 Task: Create a due date automation trigger when advanced on, on the wednesday after a card is due add basic without any labels at 11:00 AM.
Action: Mouse moved to (1211, 94)
Screenshot: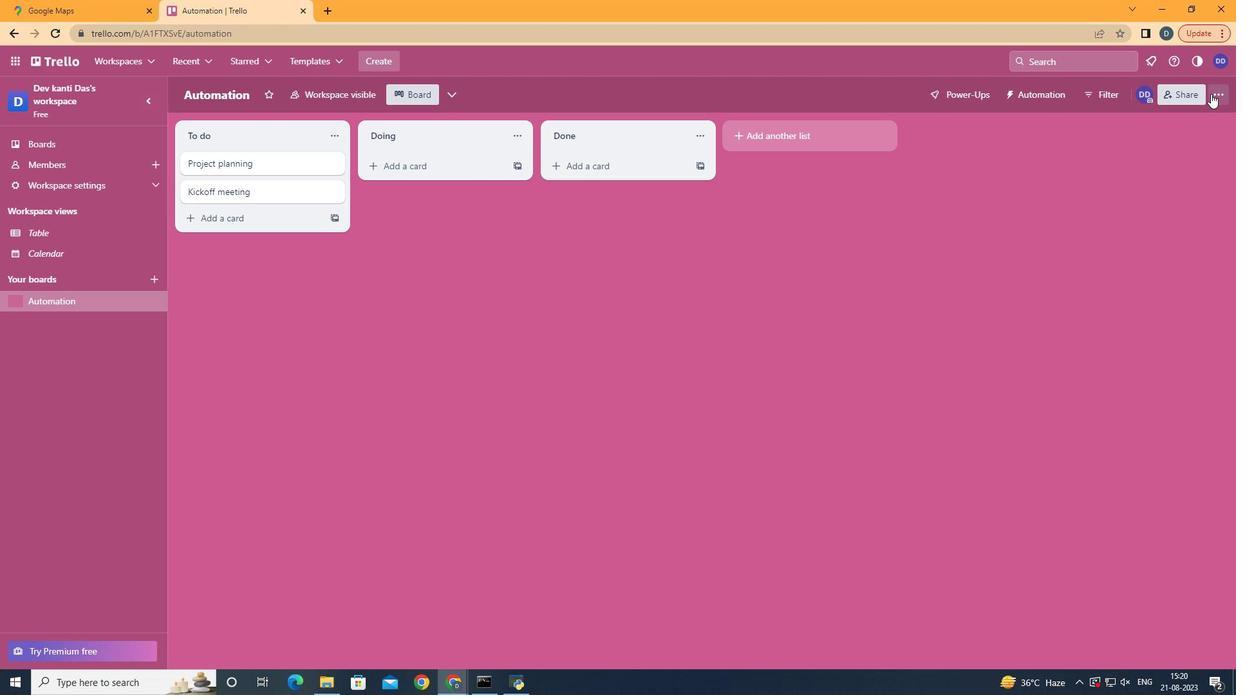 
Action: Mouse pressed left at (1211, 94)
Screenshot: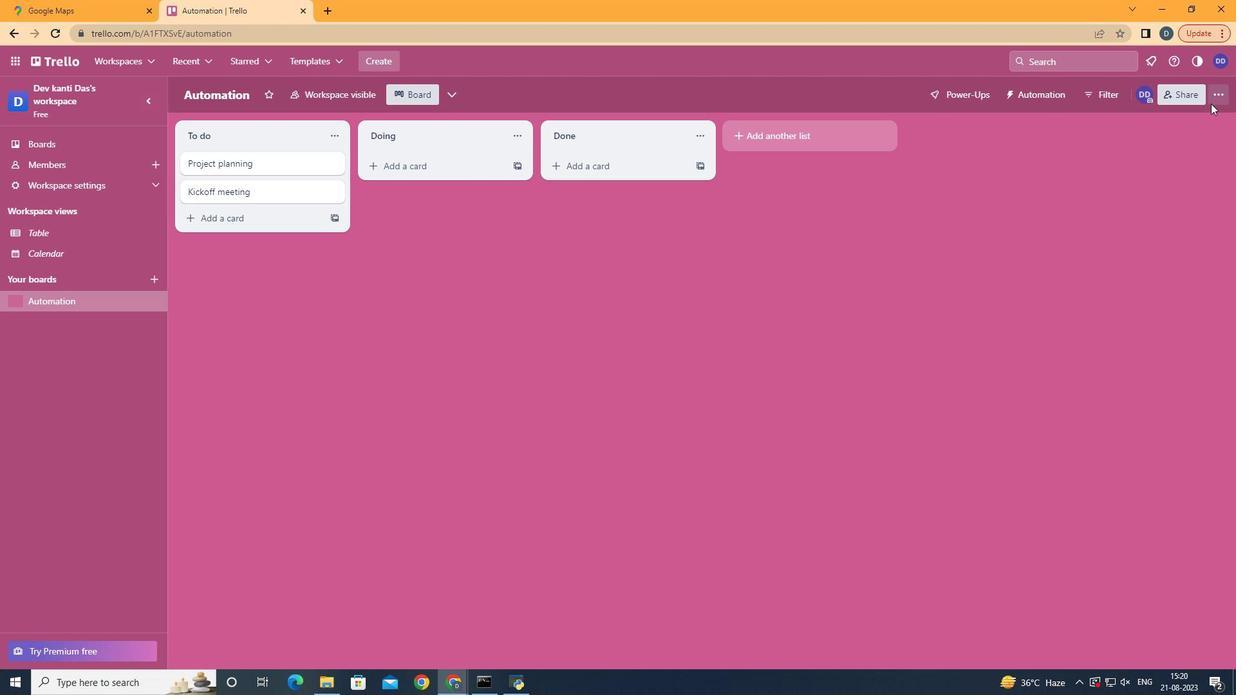 
Action: Mouse moved to (1147, 286)
Screenshot: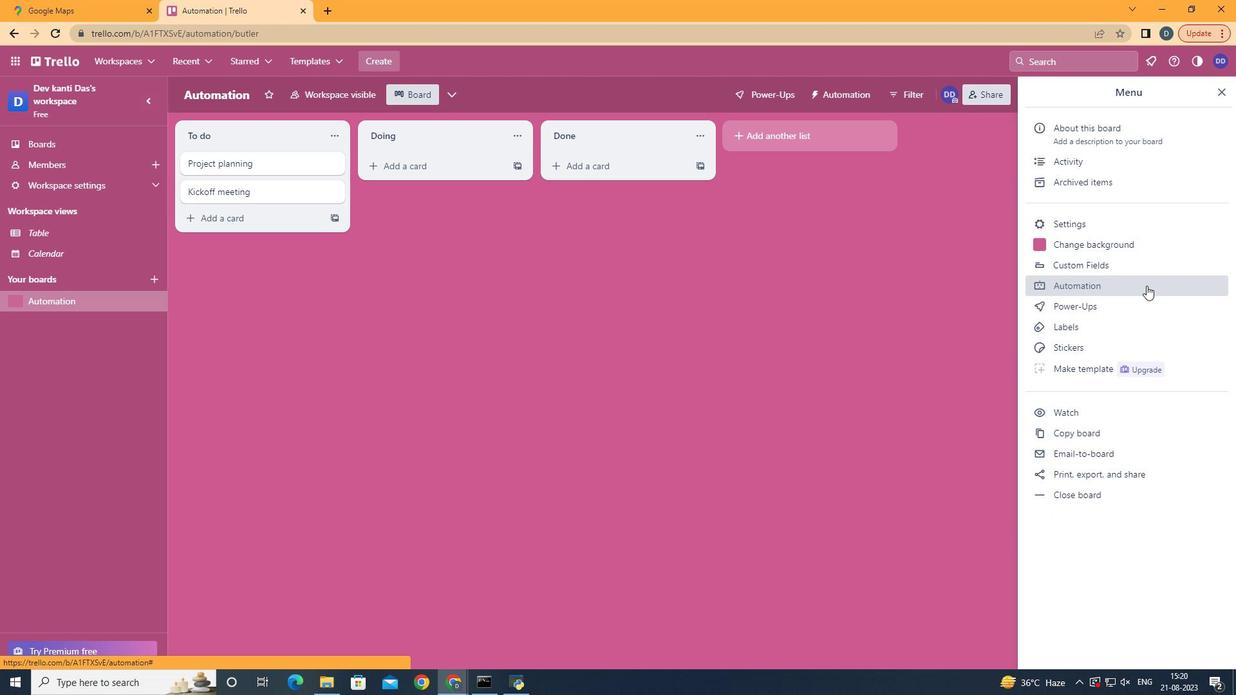 
Action: Mouse pressed left at (1147, 286)
Screenshot: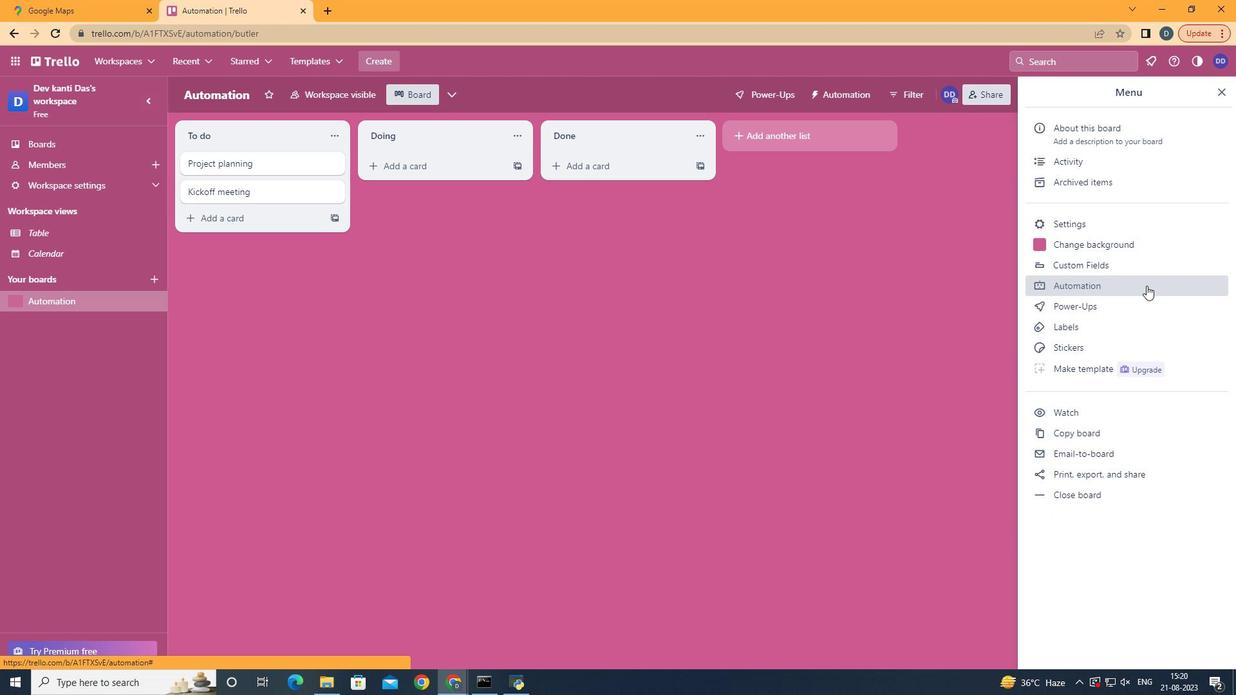 
Action: Mouse moved to (255, 269)
Screenshot: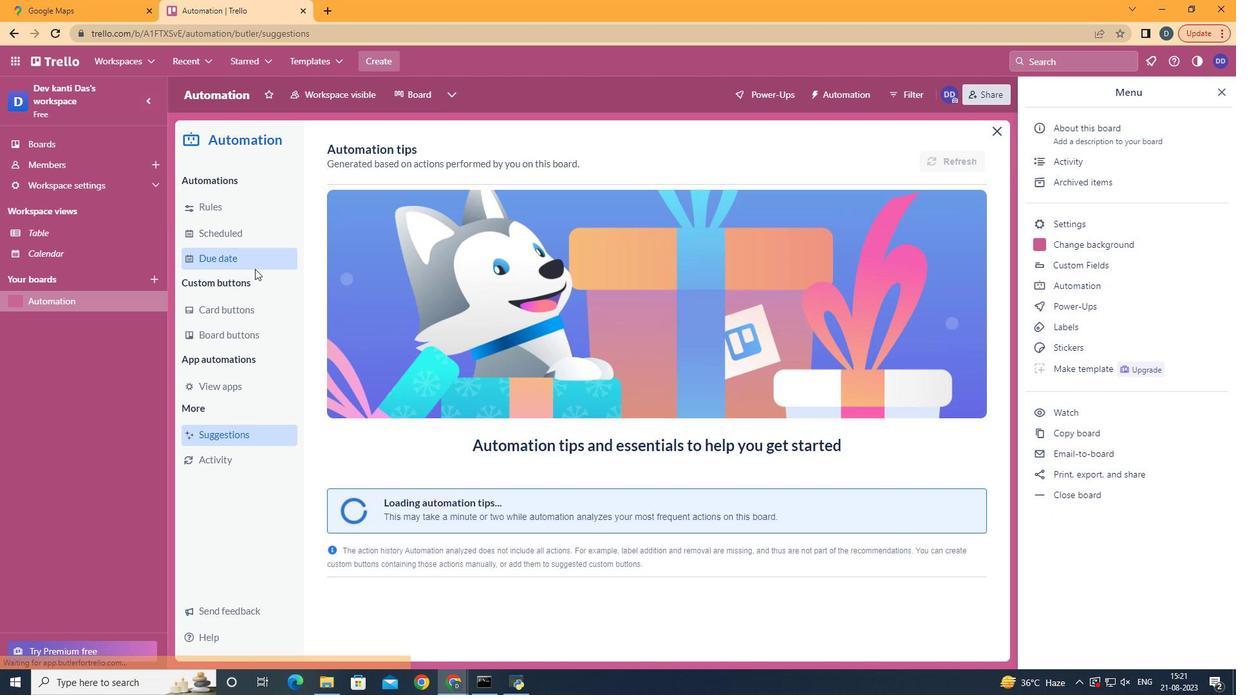 
Action: Mouse pressed left at (255, 269)
Screenshot: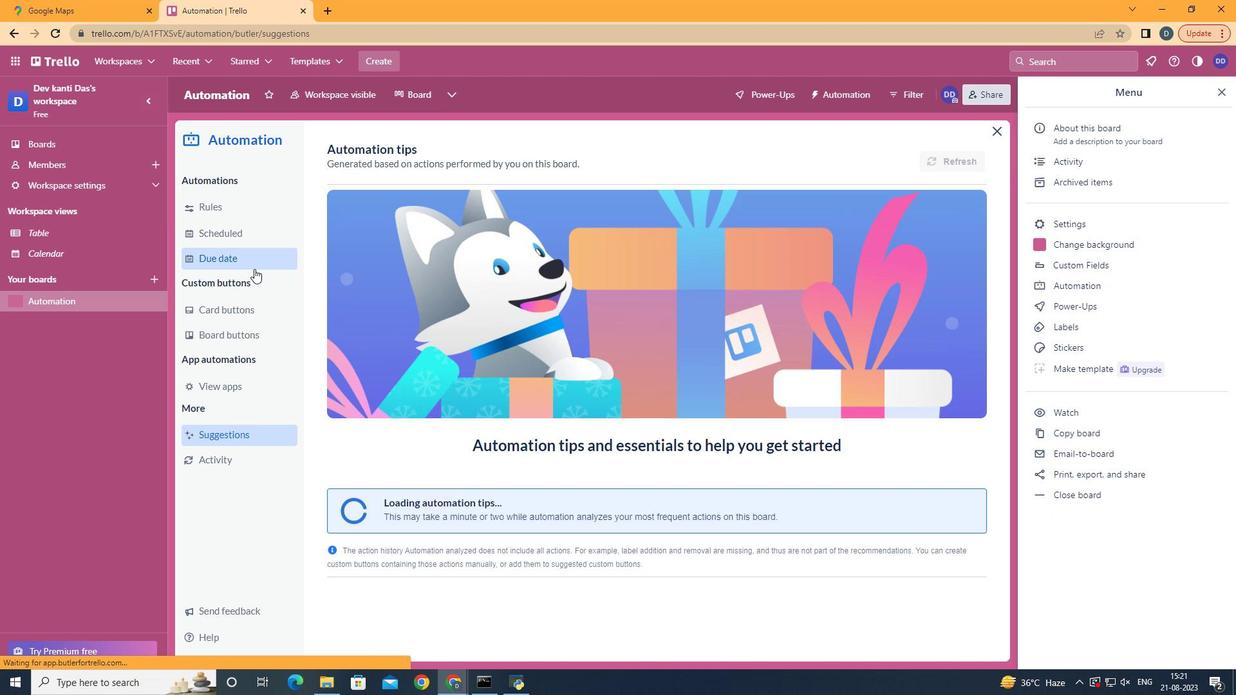 
Action: Mouse moved to (903, 152)
Screenshot: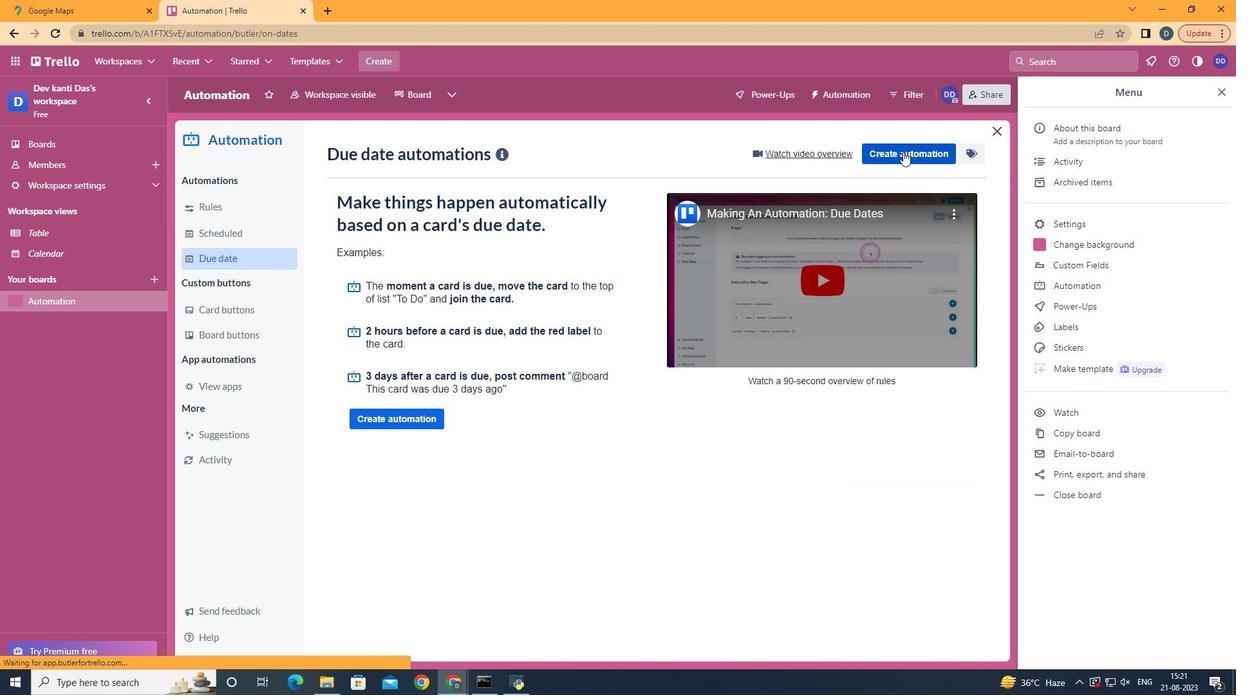 
Action: Mouse pressed left at (903, 152)
Screenshot: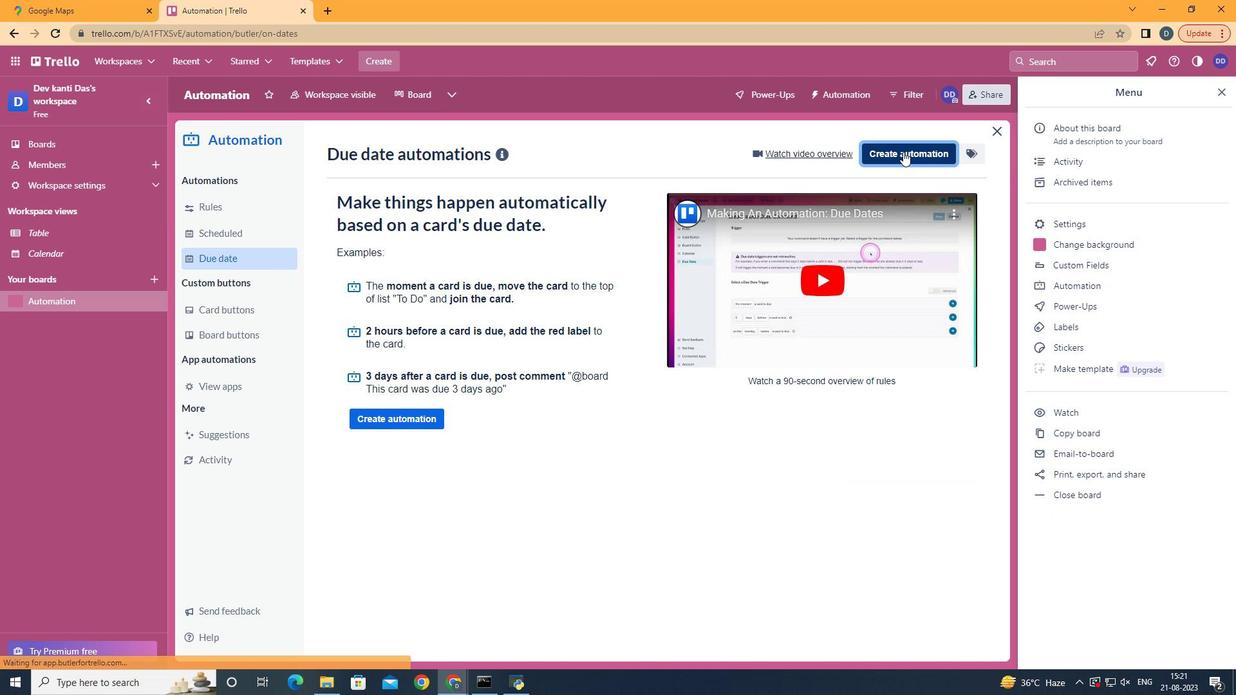 
Action: Mouse moved to (674, 289)
Screenshot: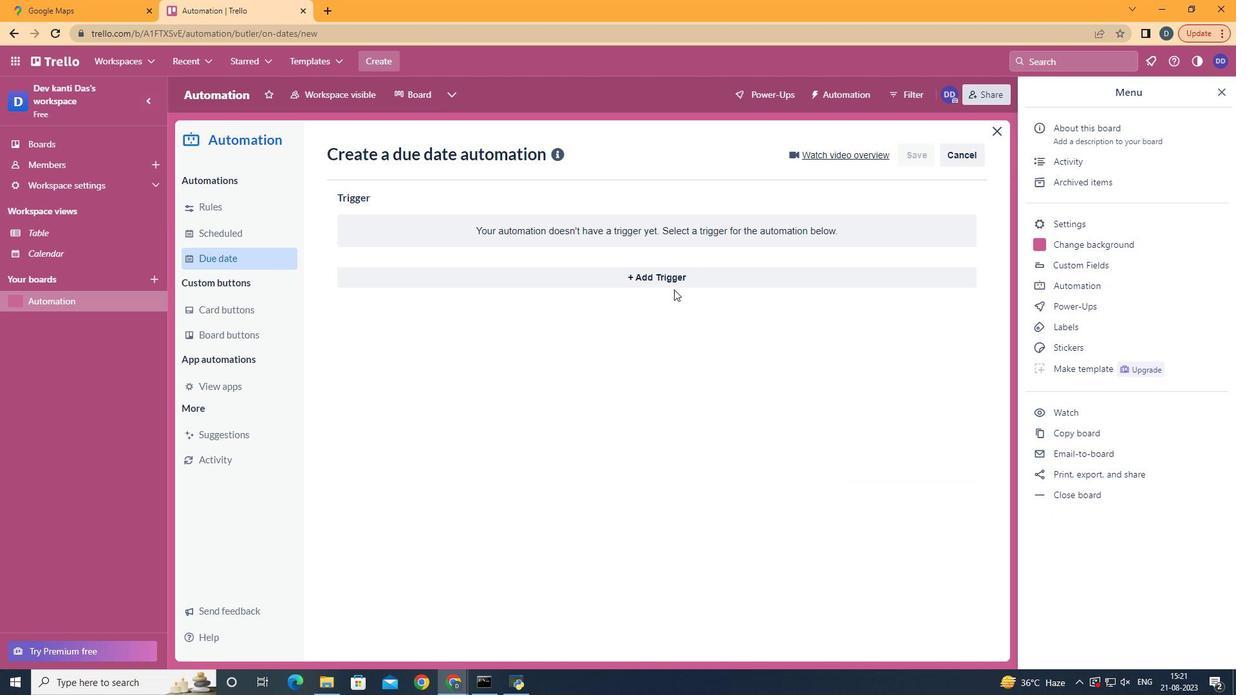 
Action: Mouse pressed left at (674, 289)
Screenshot: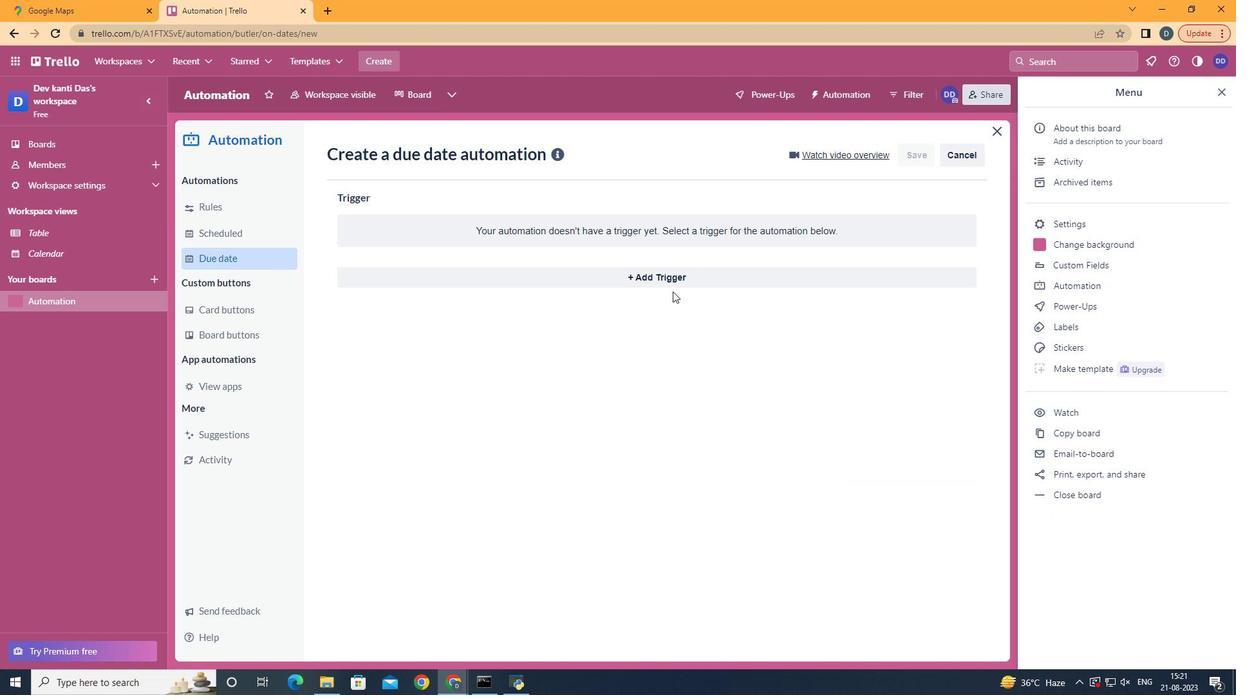 
Action: Mouse moved to (672, 284)
Screenshot: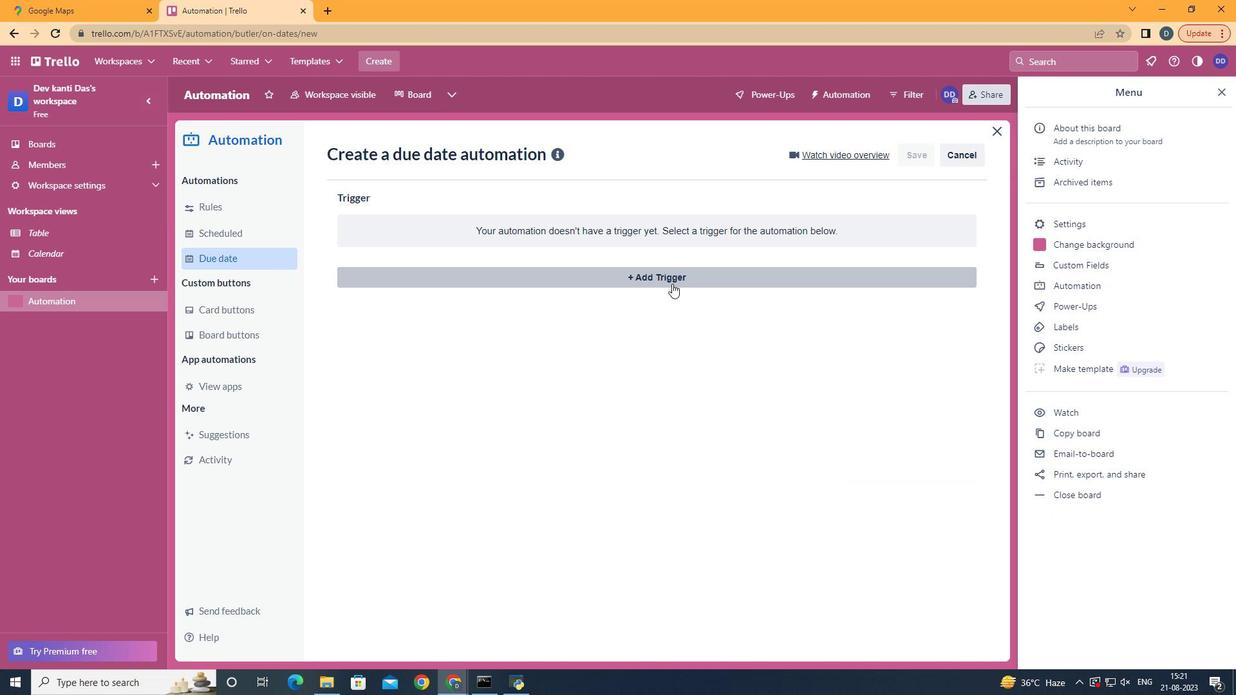 
Action: Mouse pressed left at (672, 284)
Screenshot: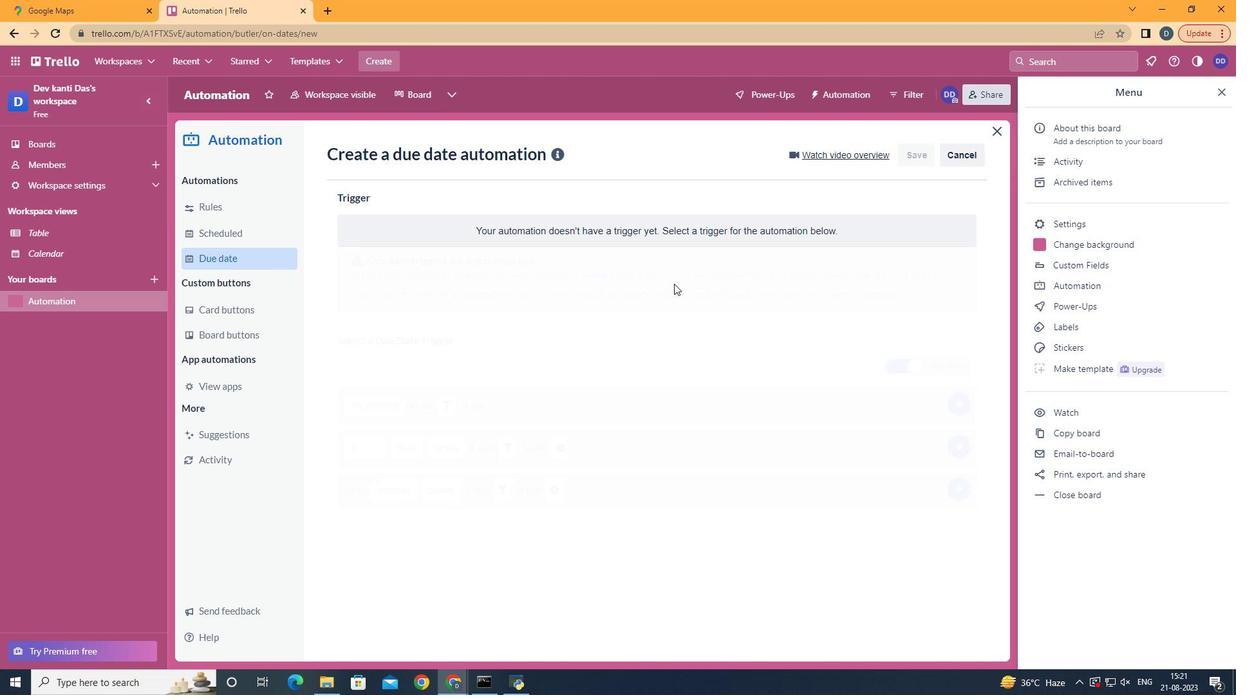 
Action: Mouse moved to (422, 387)
Screenshot: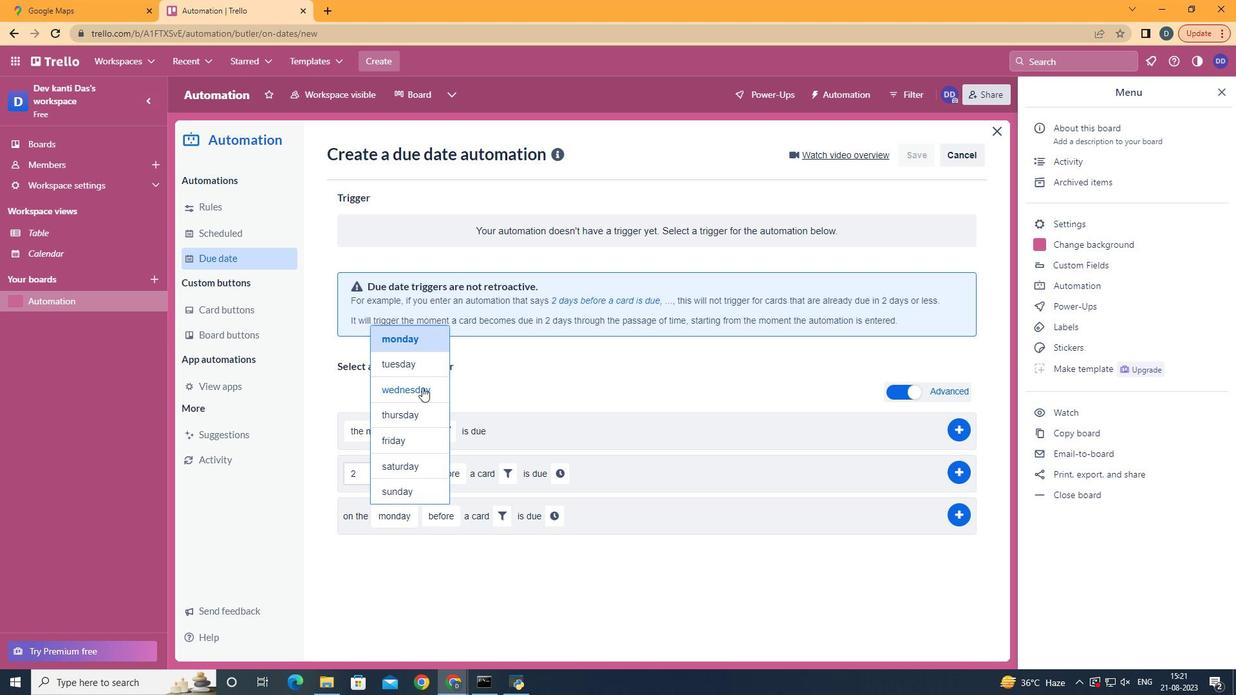 
Action: Mouse pressed left at (422, 387)
Screenshot: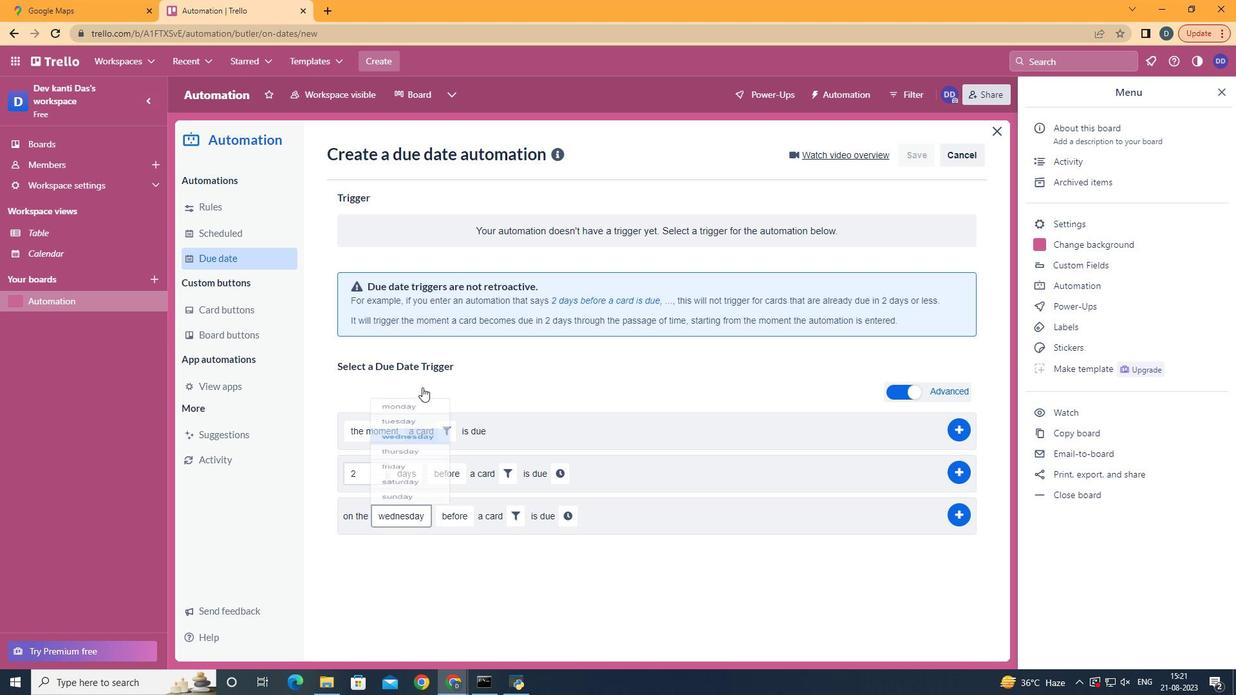 
Action: Mouse moved to (456, 563)
Screenshot: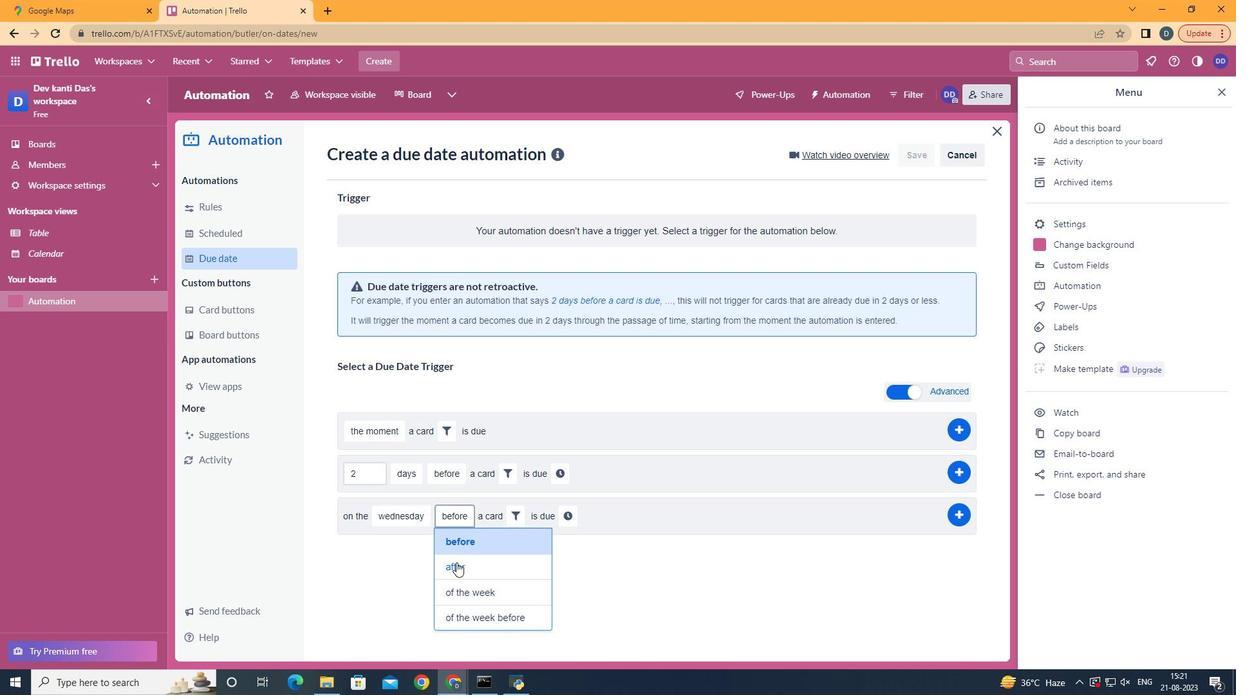 
Action: Mouse pressed left at (456, 563)
Screenshot: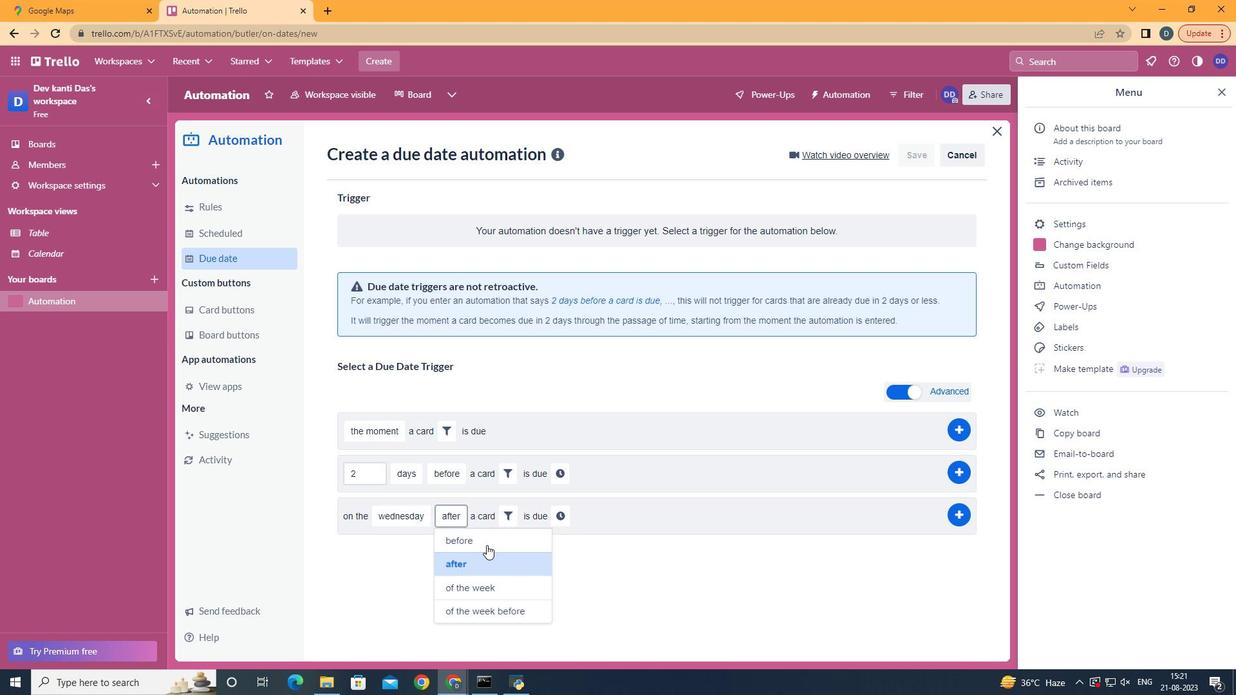 
Action: Mouse moved to (508, 519)
Screenshot: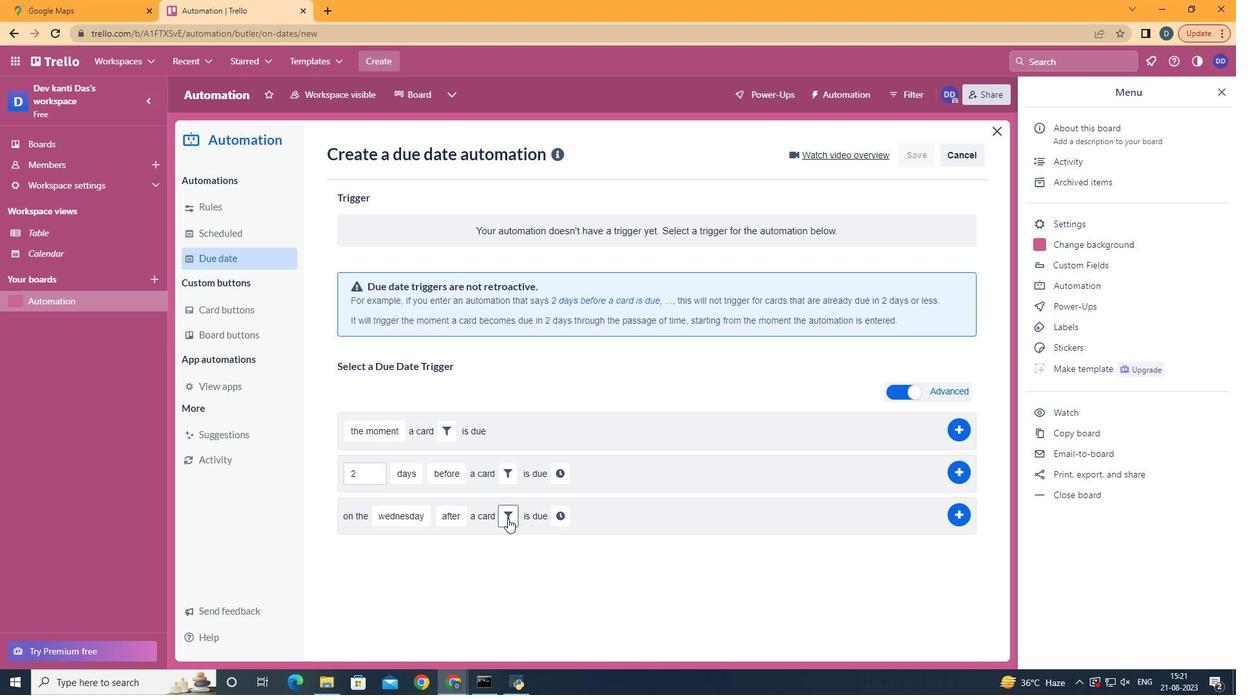 
Action: Mouse pressed left at (508, 519)
Screenshot: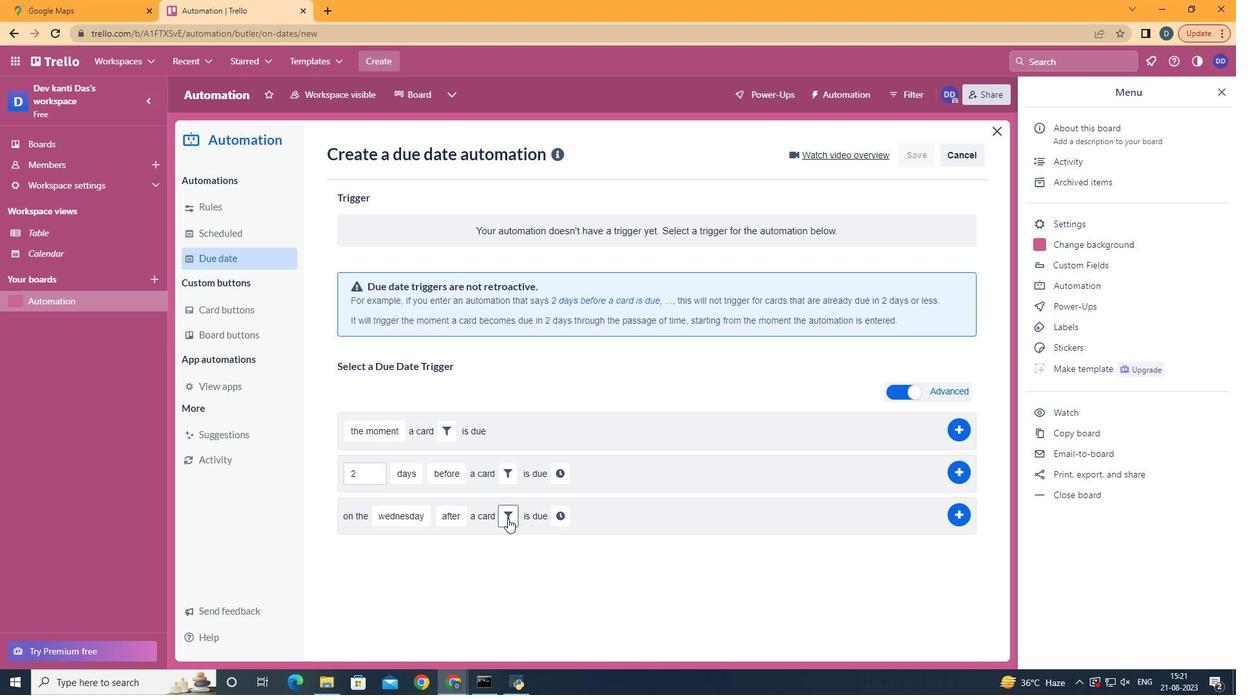 
Action: Mouse moved to (588, 593)
Screenshot: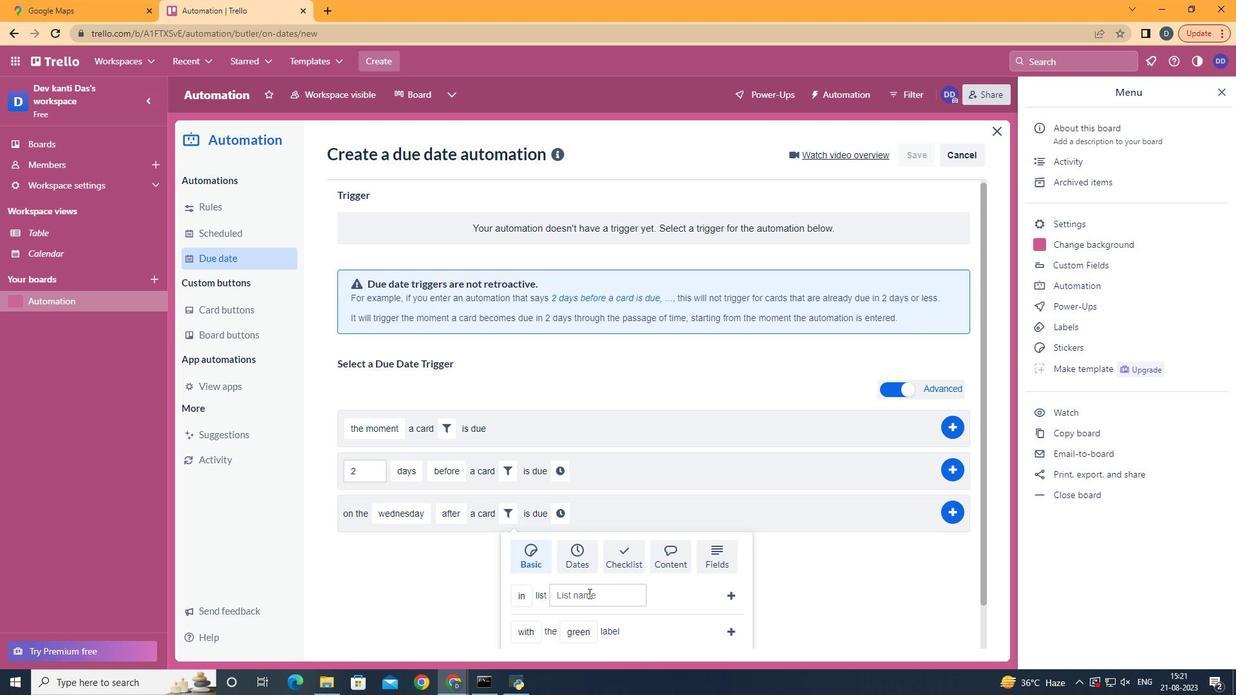 
Action: Mouse scrolled (588, 593) with delta (0, 0)
Screenshot: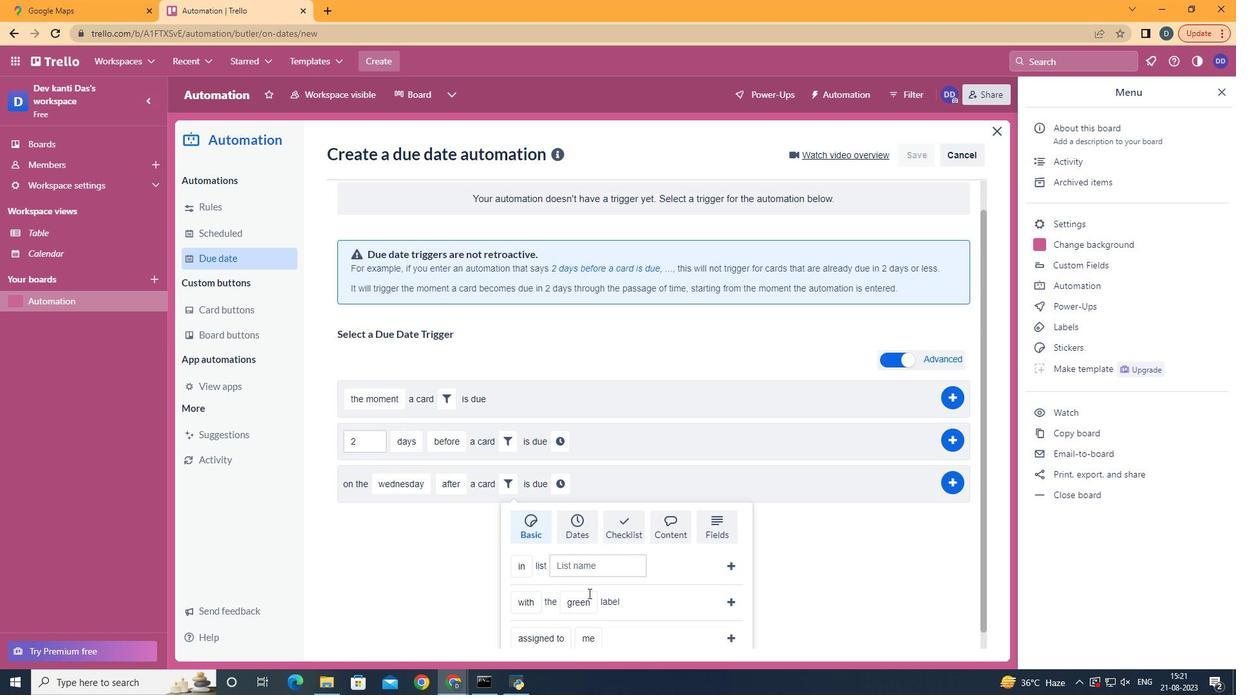 
Action: Mouse scrolled (588, 593) with delta (0, 0)
Screenshot: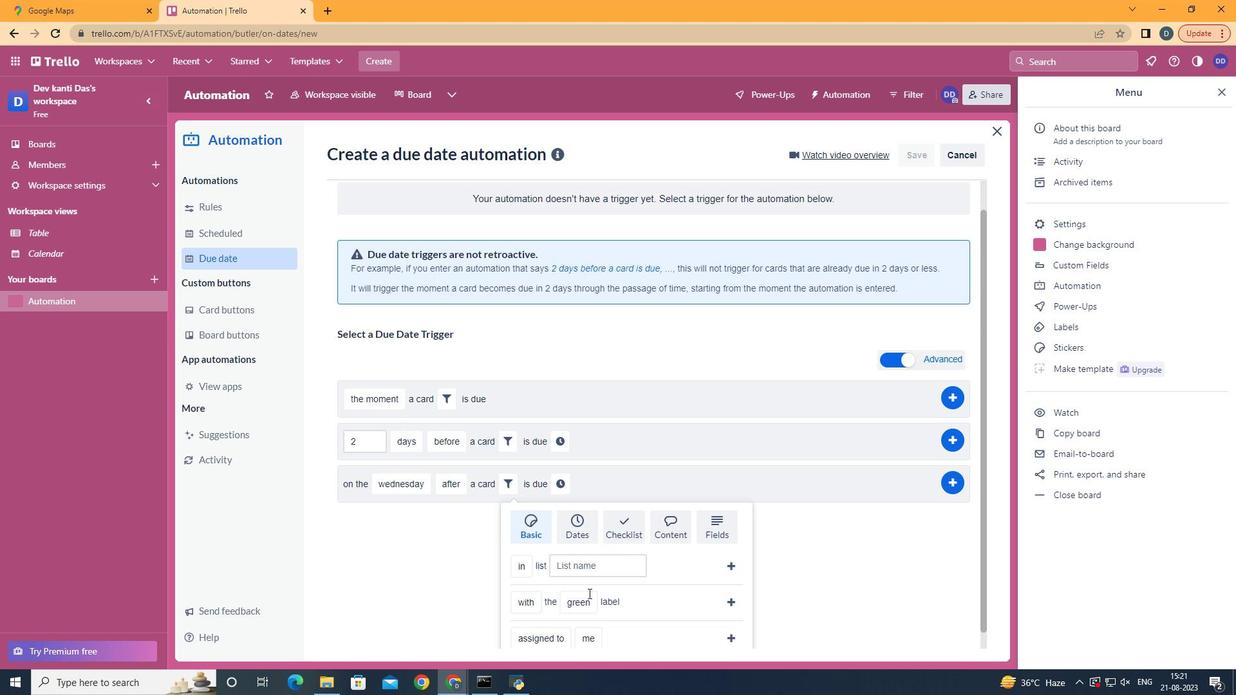 
Action: Mouse scrolled (588, 593) with delta (0, 0)
Screenshot: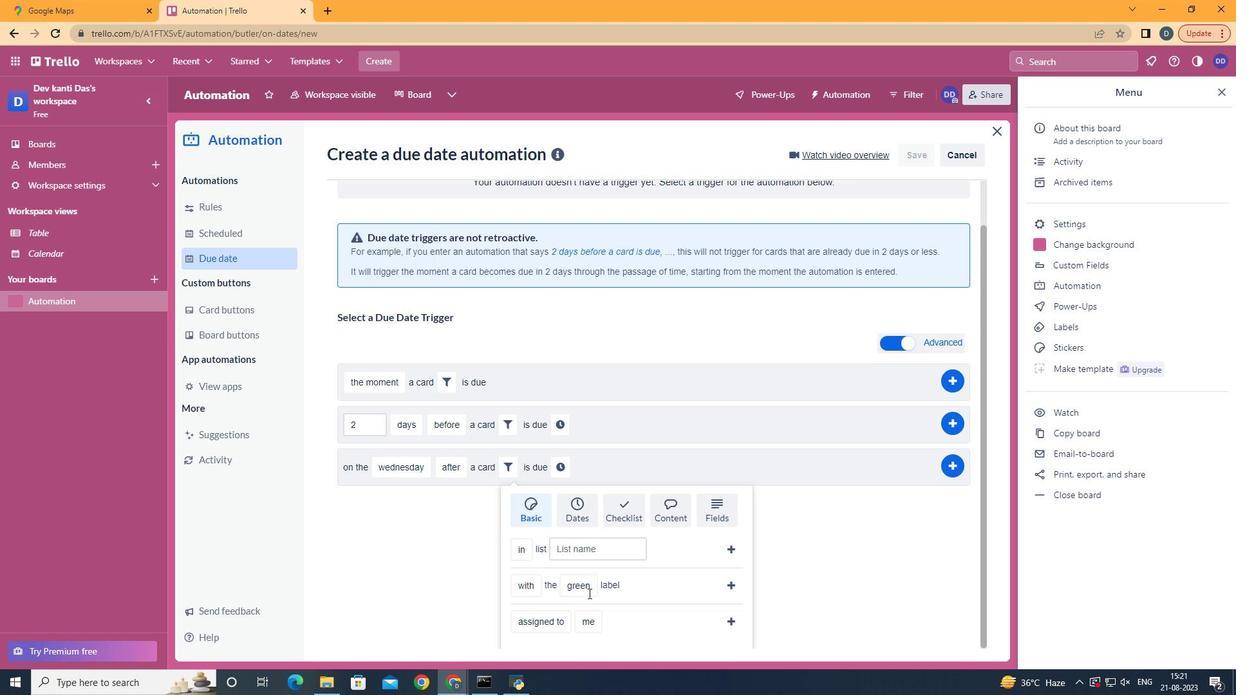 
Action: Mouse scrolled (588, 593) with delta (0, 0)
Screenshot: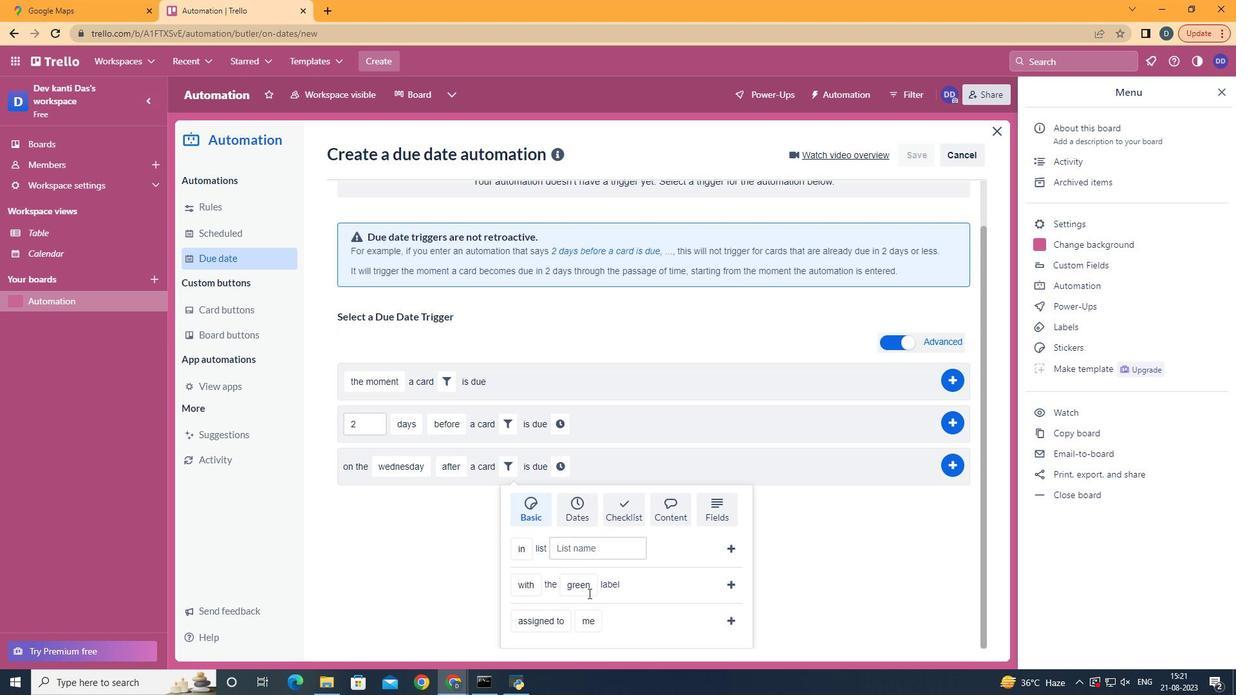 
Action: Mouse moved to (546, 558)
Screenshot: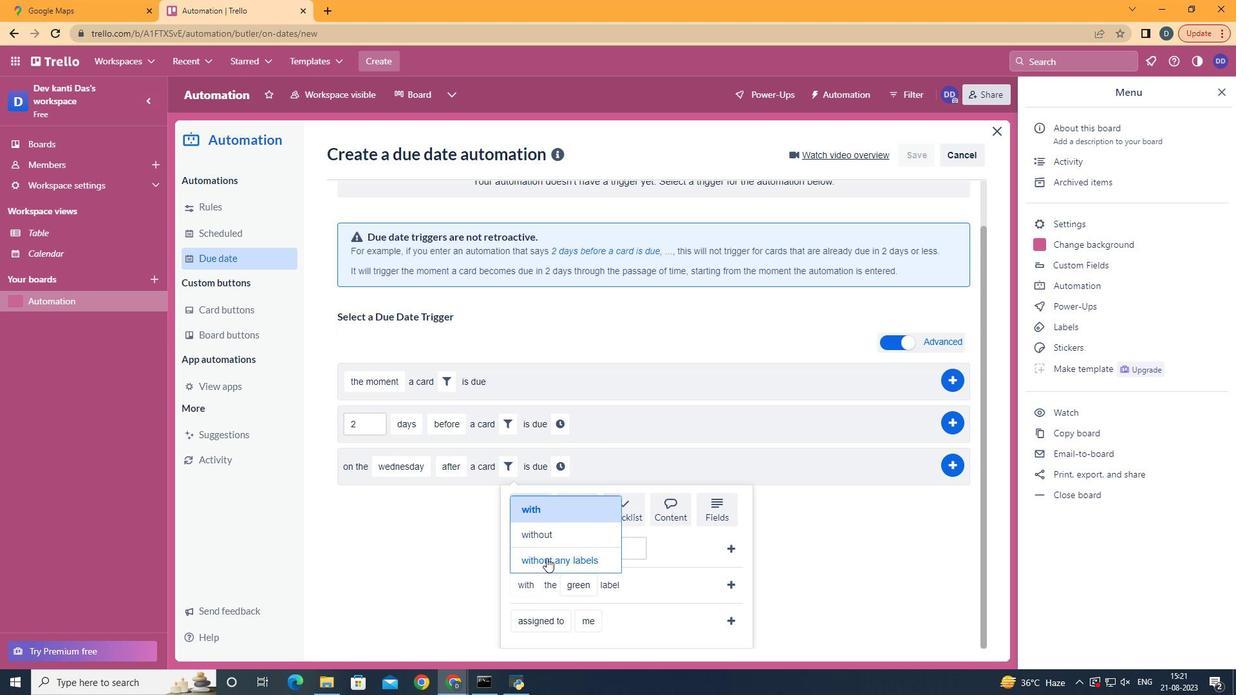 
Action: Mouse pressed left at (546, 558)
Screenshot: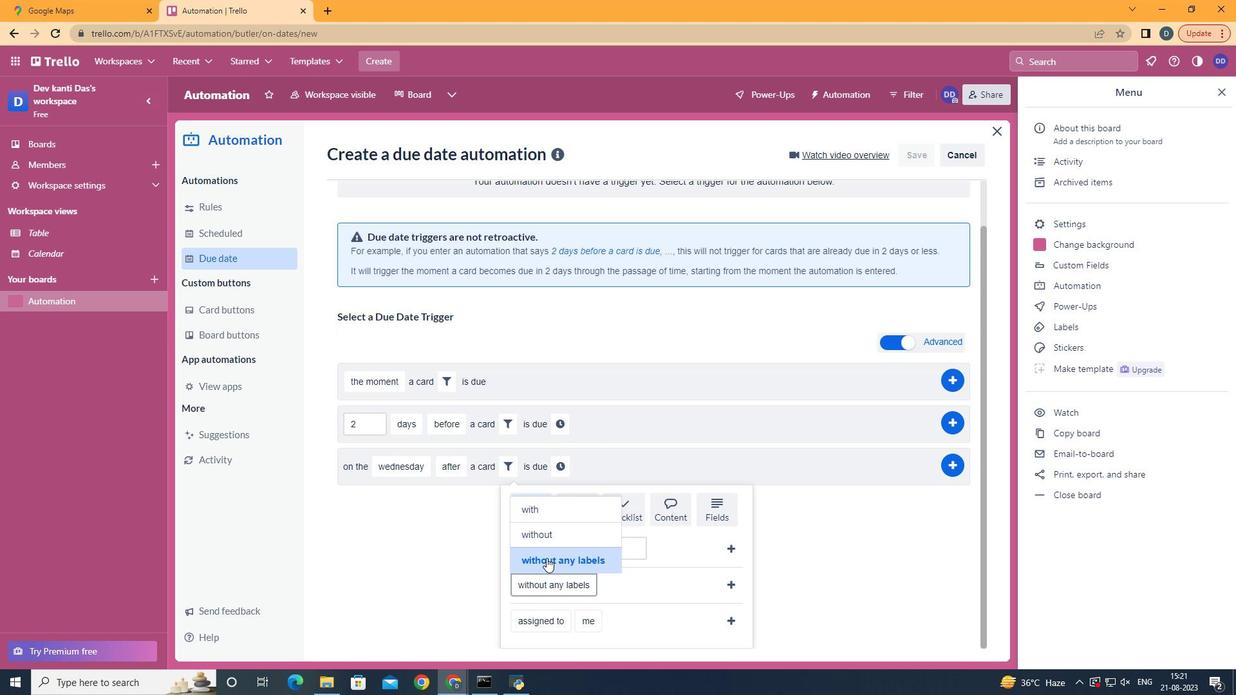 
Action: Mouse moved to (728, 584)
Screenshot: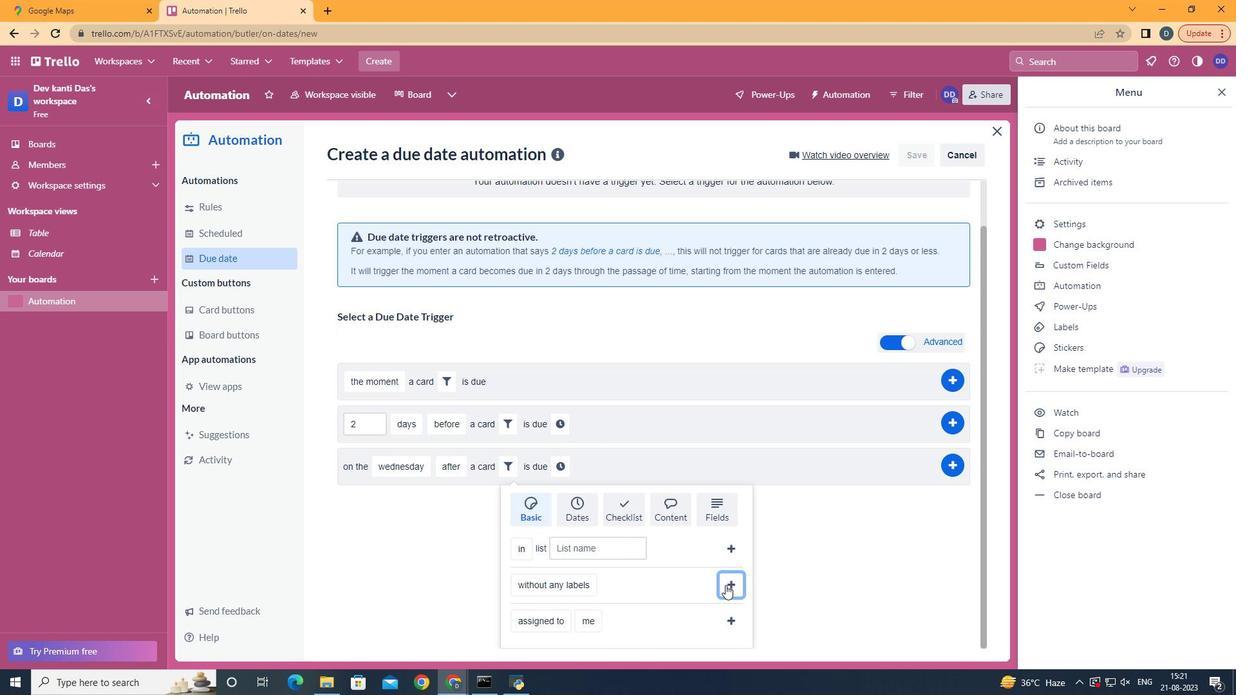 
Action: Mouse pressed left at (728, 584)
Screenshot: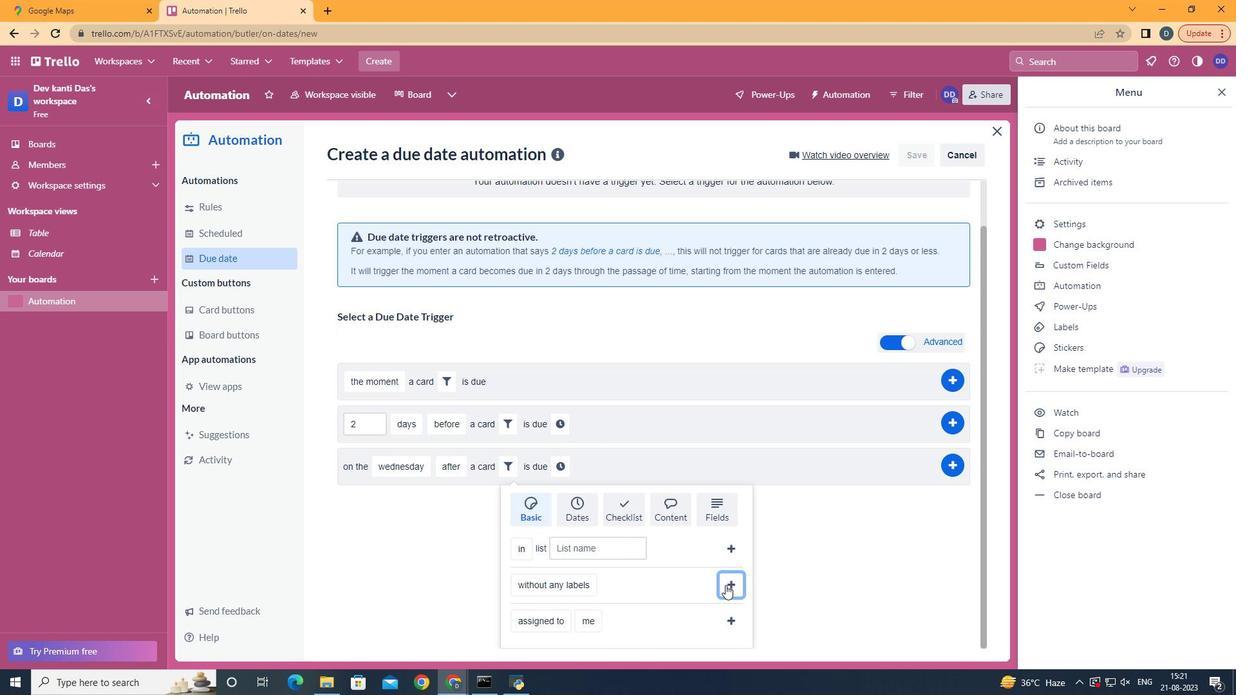 
Action: Mouse moved to (673, 523)
Screenshot: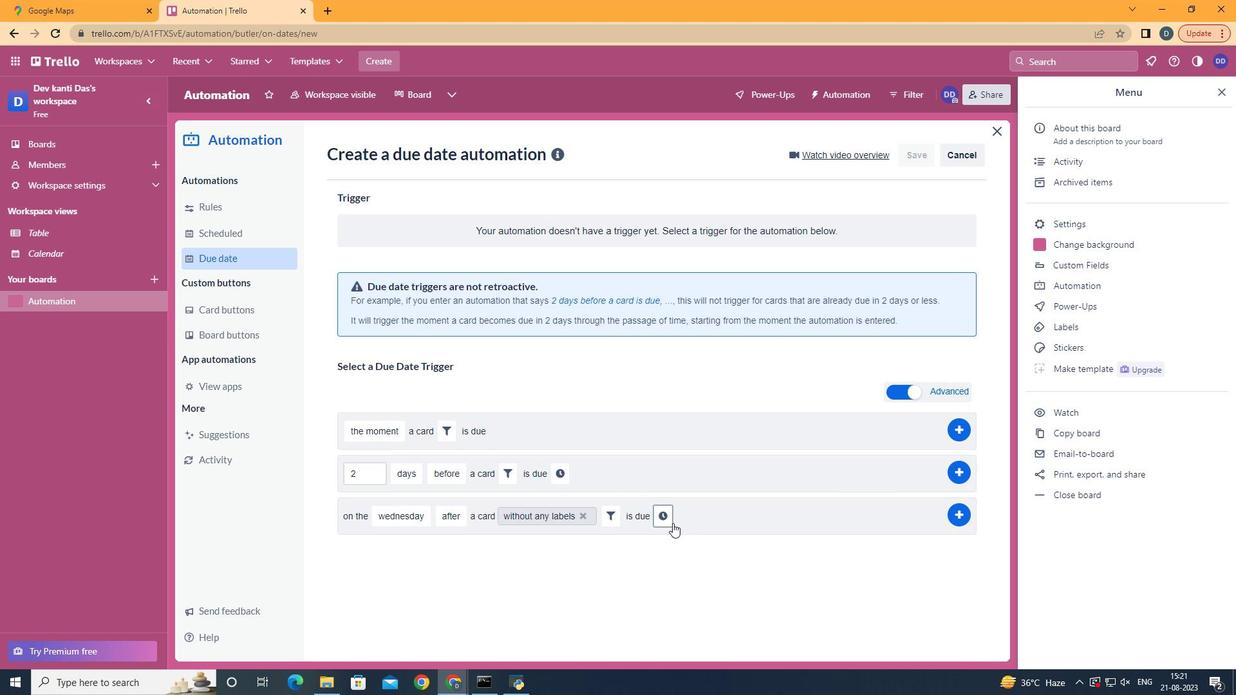
Action: Mouse pressed left at (673, 523)
Screenshot: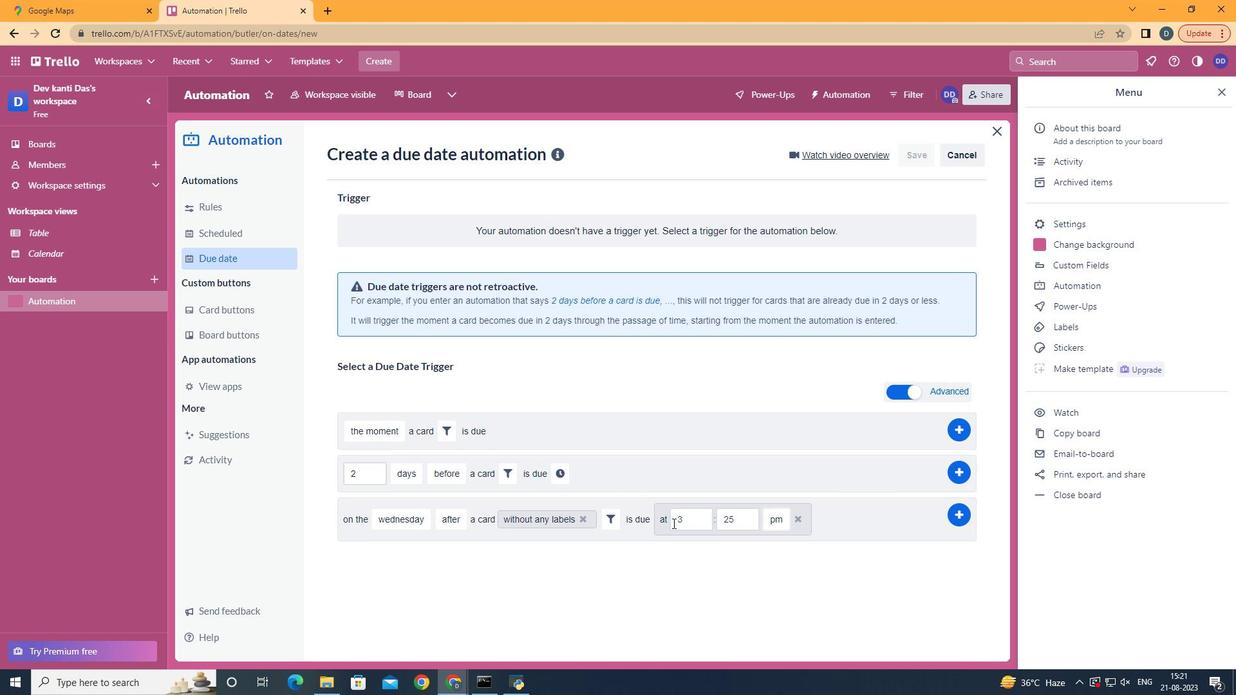 
Action: Mouse moved to (708, 518)
Screenshot: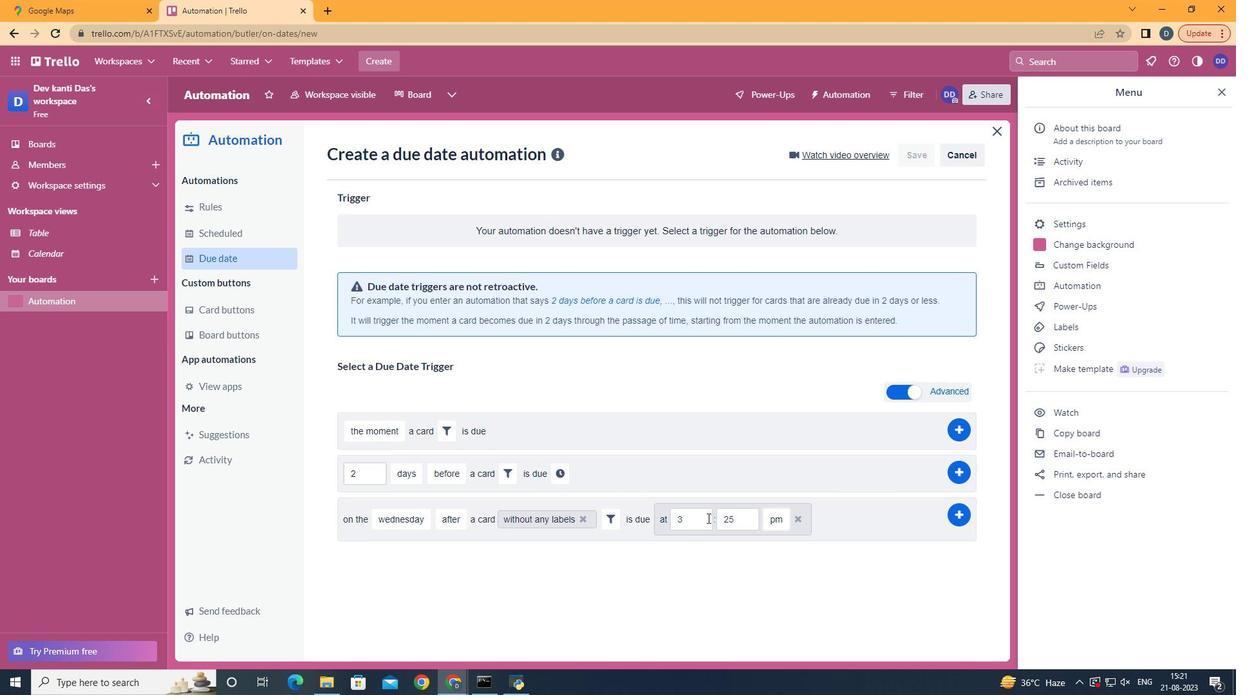 
Action: Mouse pressed left at (708, 518)
Screenshot: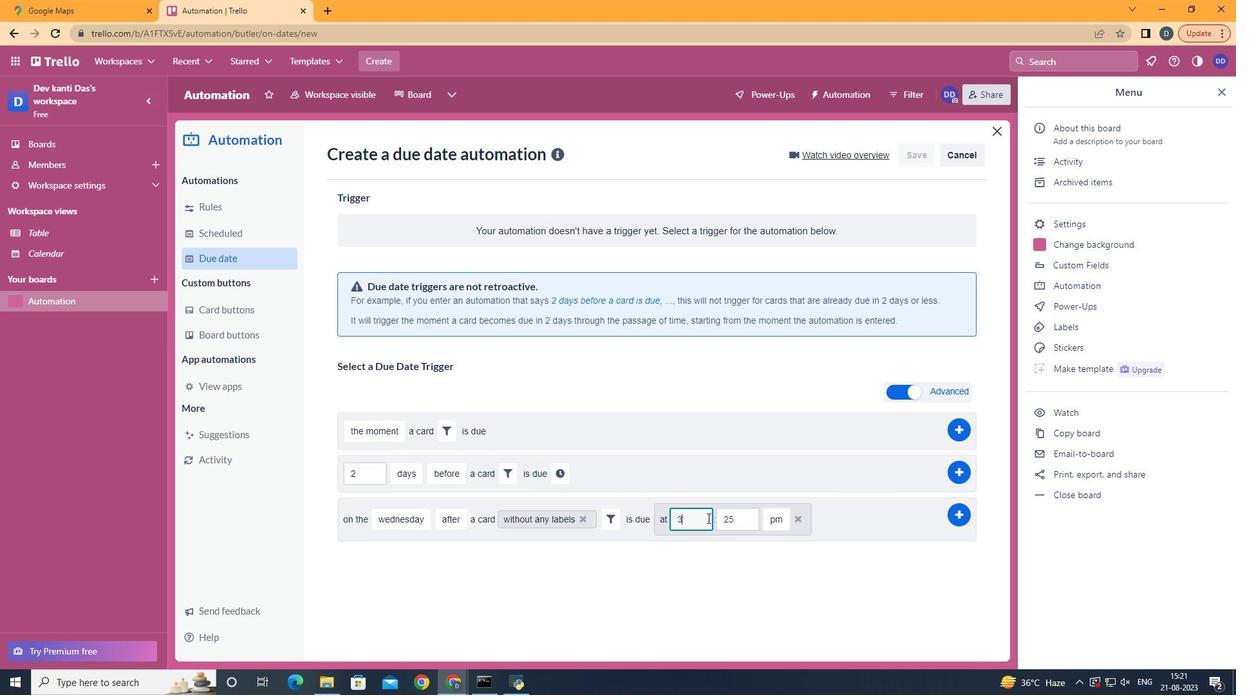 
Action: Mouse moved to (693, 523)
Screenshot: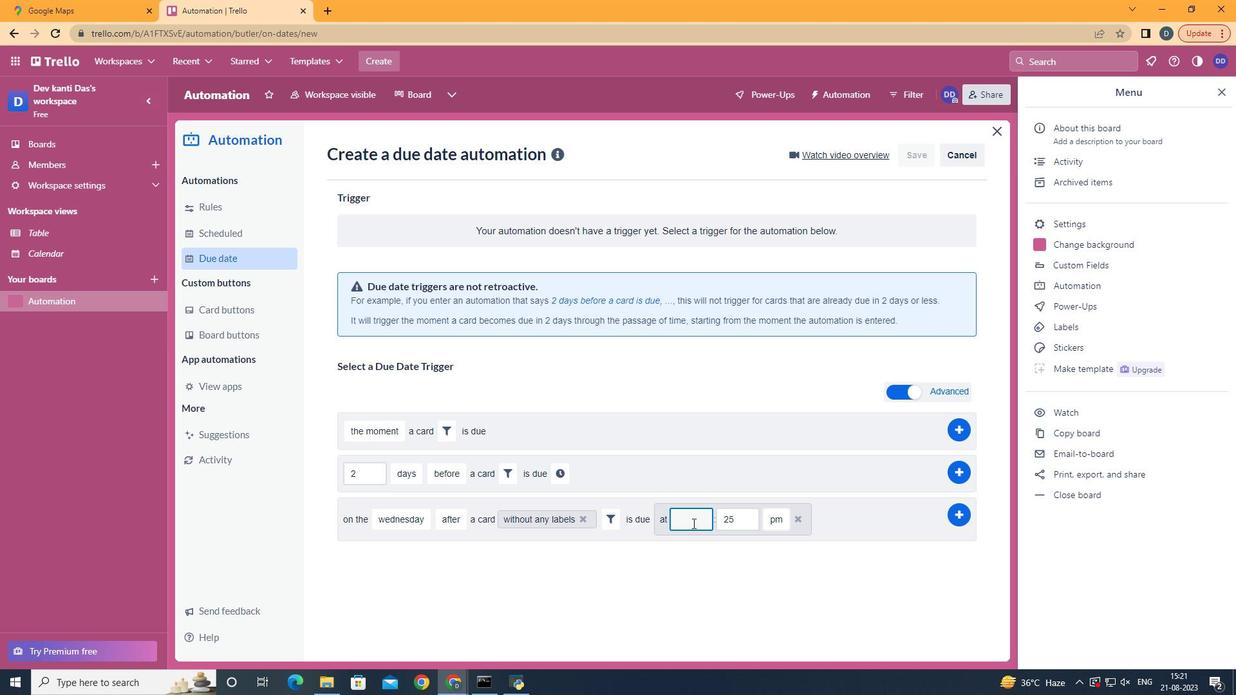 
Action: Key pressed <Key.backspace>11
Screenshot: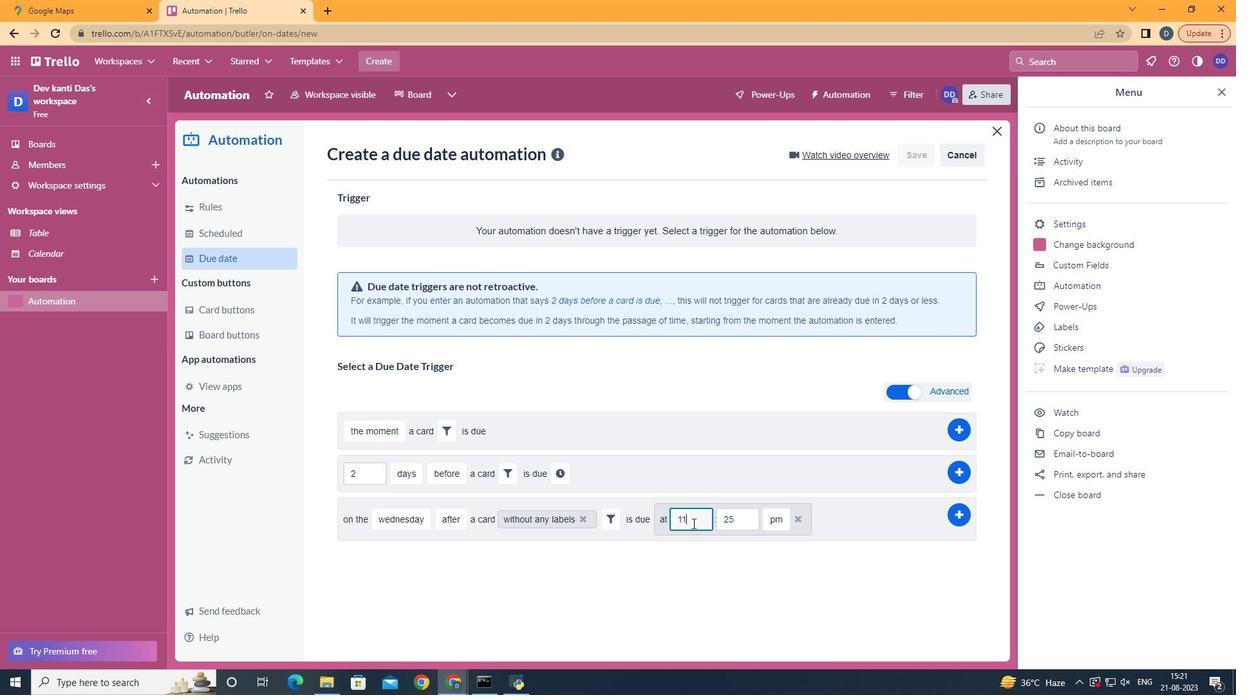 
Action: Mouse moved to (741, 523)
Screenshot: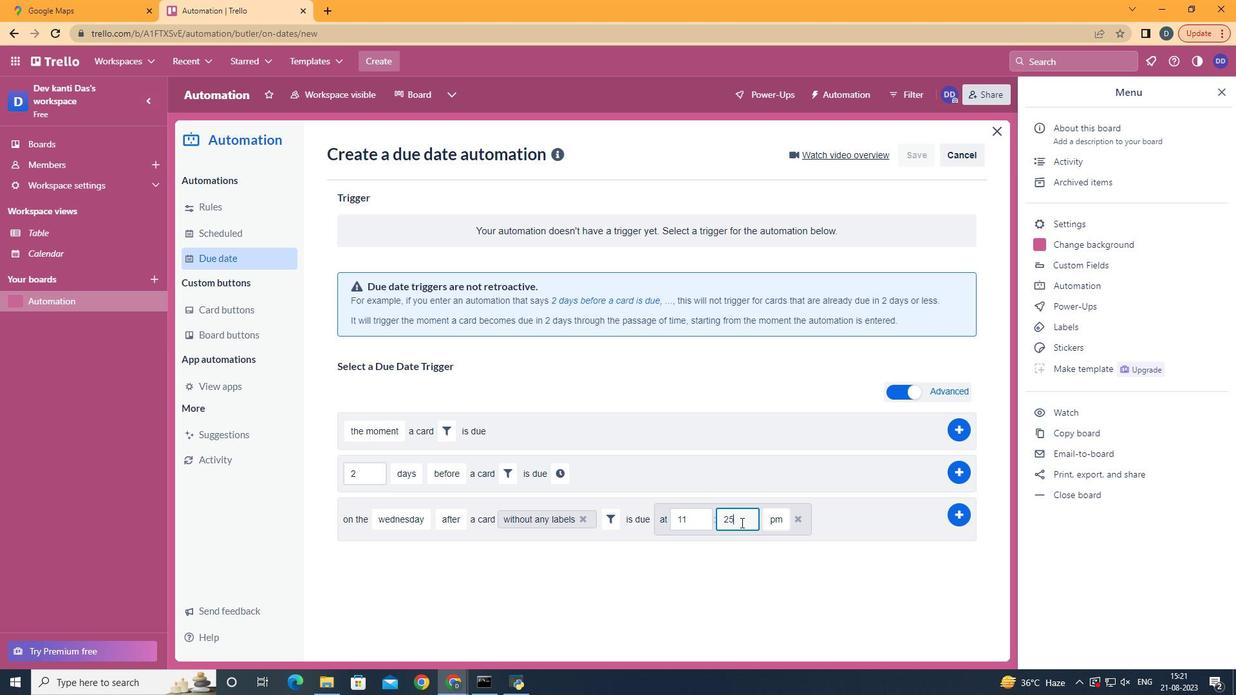 
Action: Mouse pressed left at (741, 523)
Screenshot: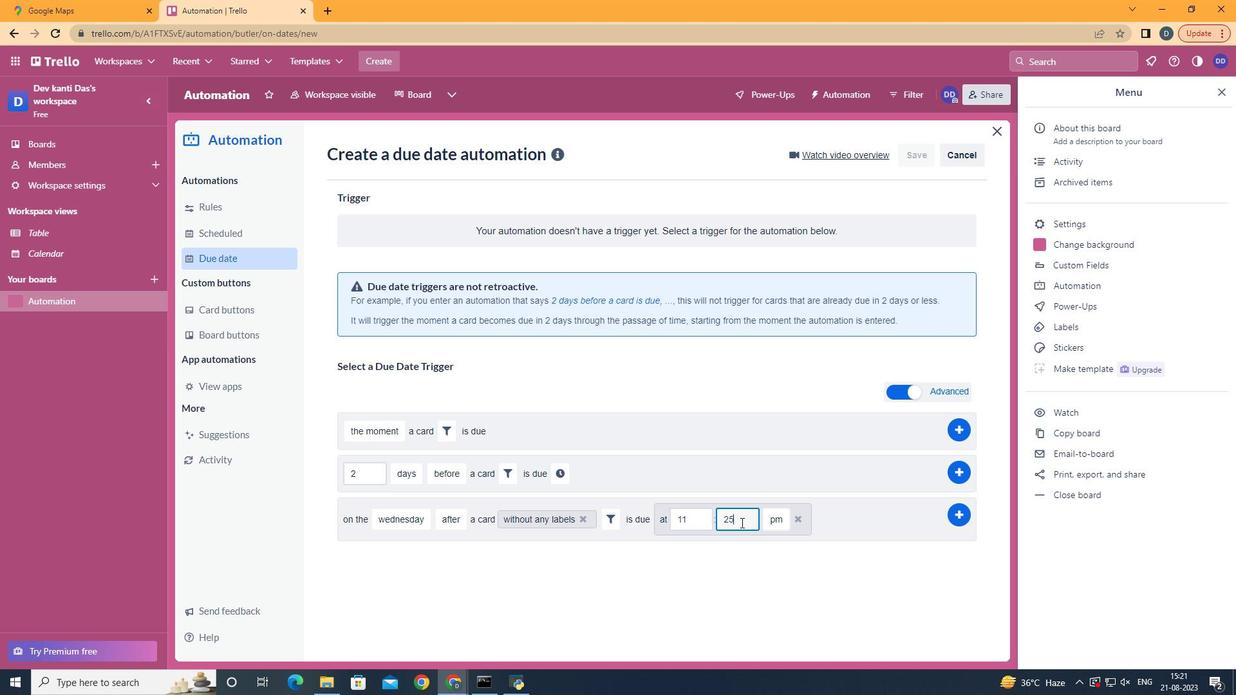 
Action: Key pressed <Key.backspace>
Screenshot: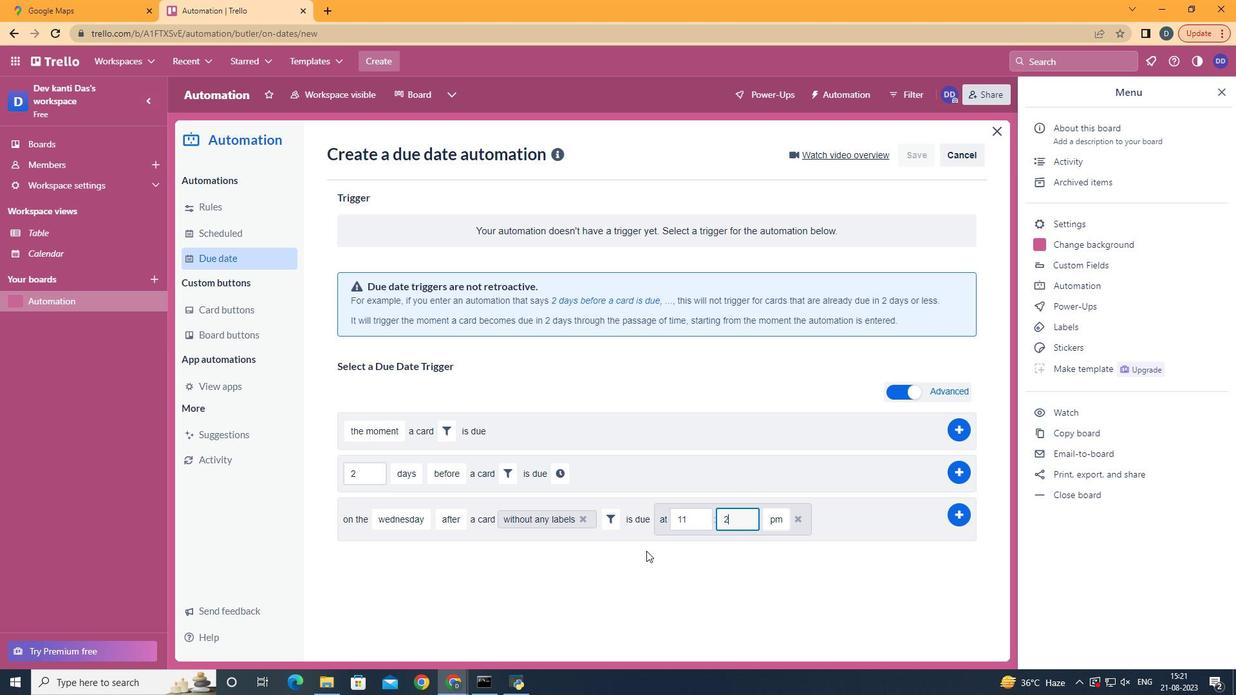 
Action: Mouse moved to (604, 565)
Screenshot: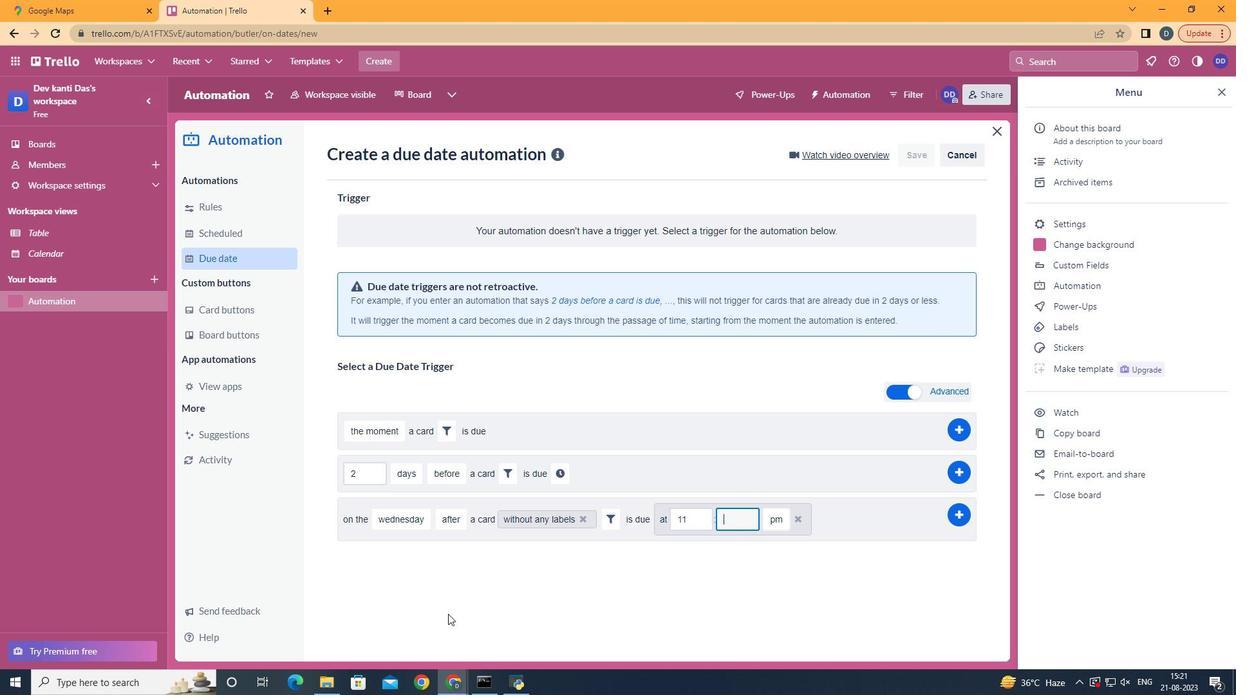 
Action: Key pressed <Key.backspace>
Screenshot: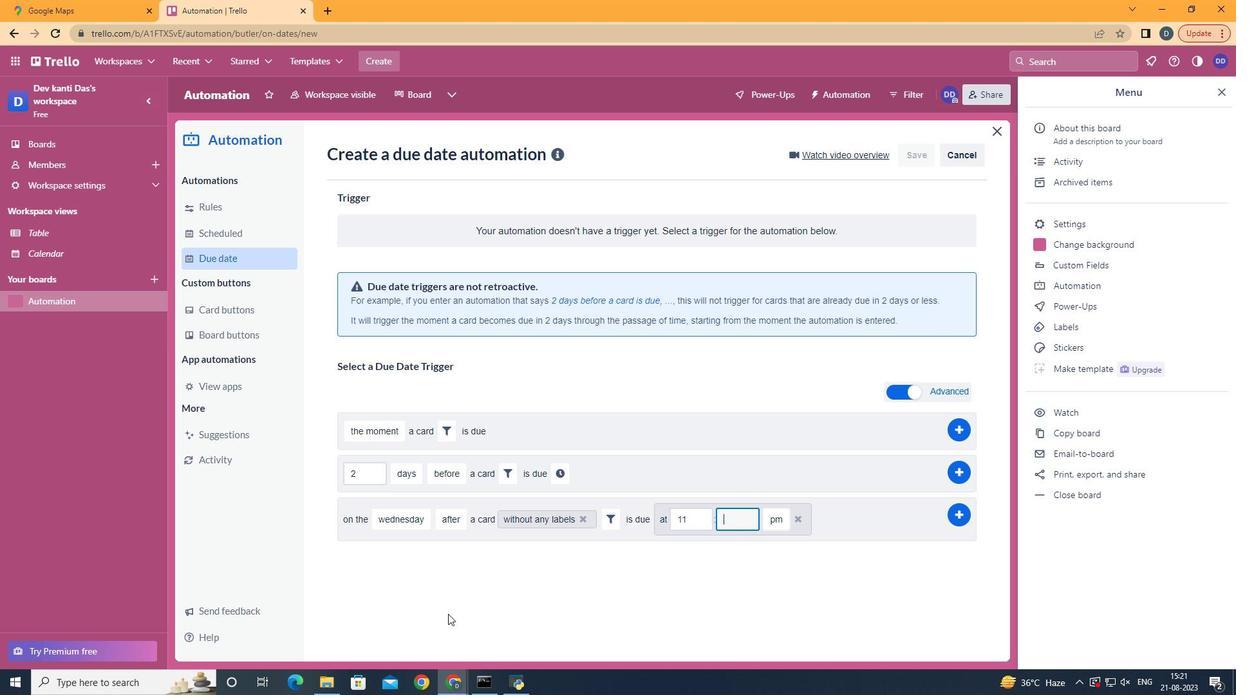 
Action: Mouse moved to (443, 615)
Screenshot: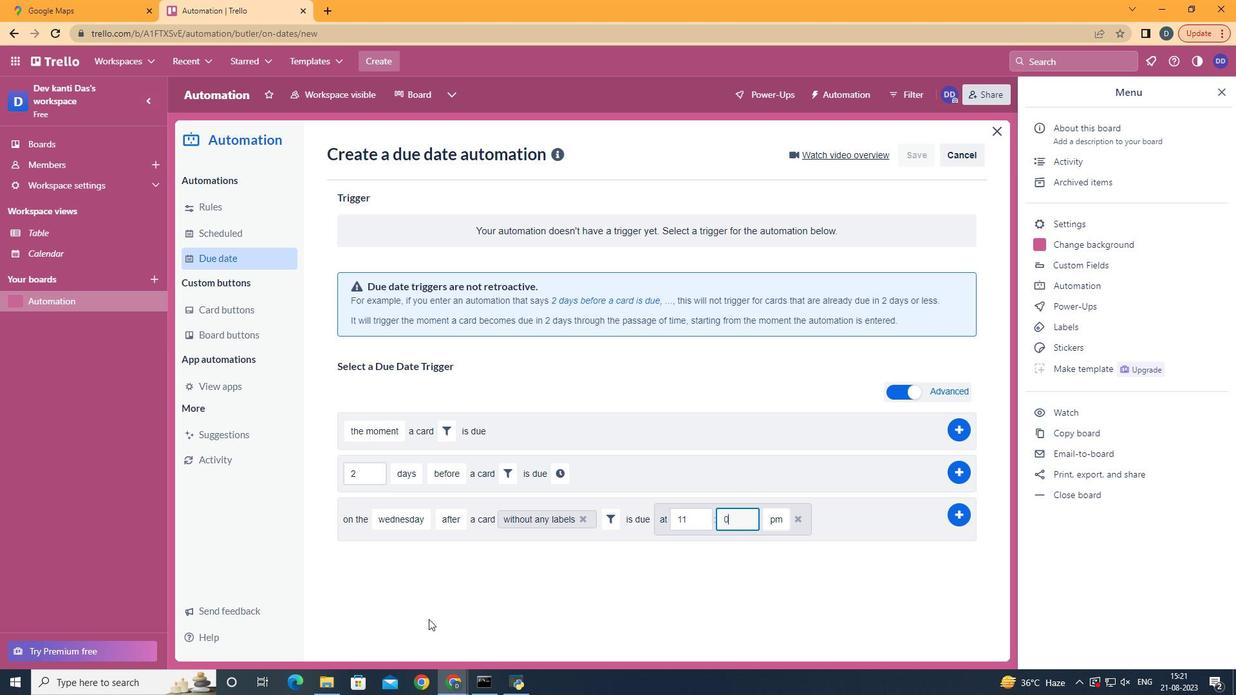 
Action: Key pressed 0
Screenshot: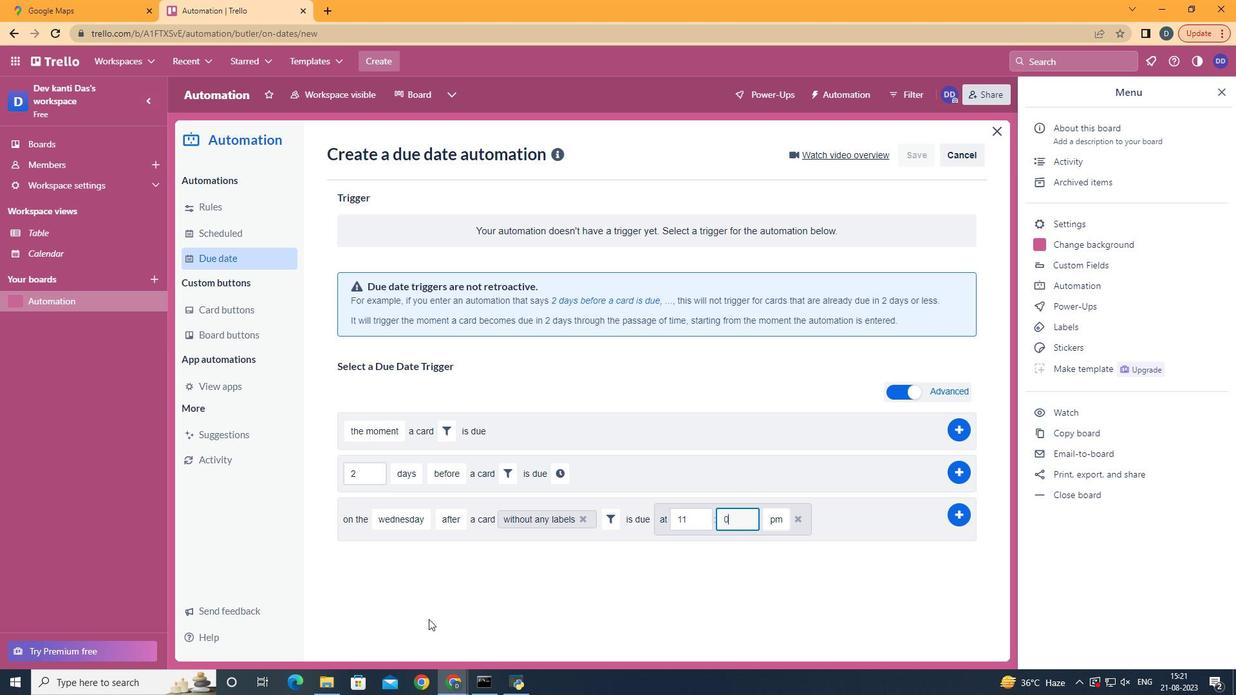 
Action: Mouse moved to (429, 619)
Screenshot: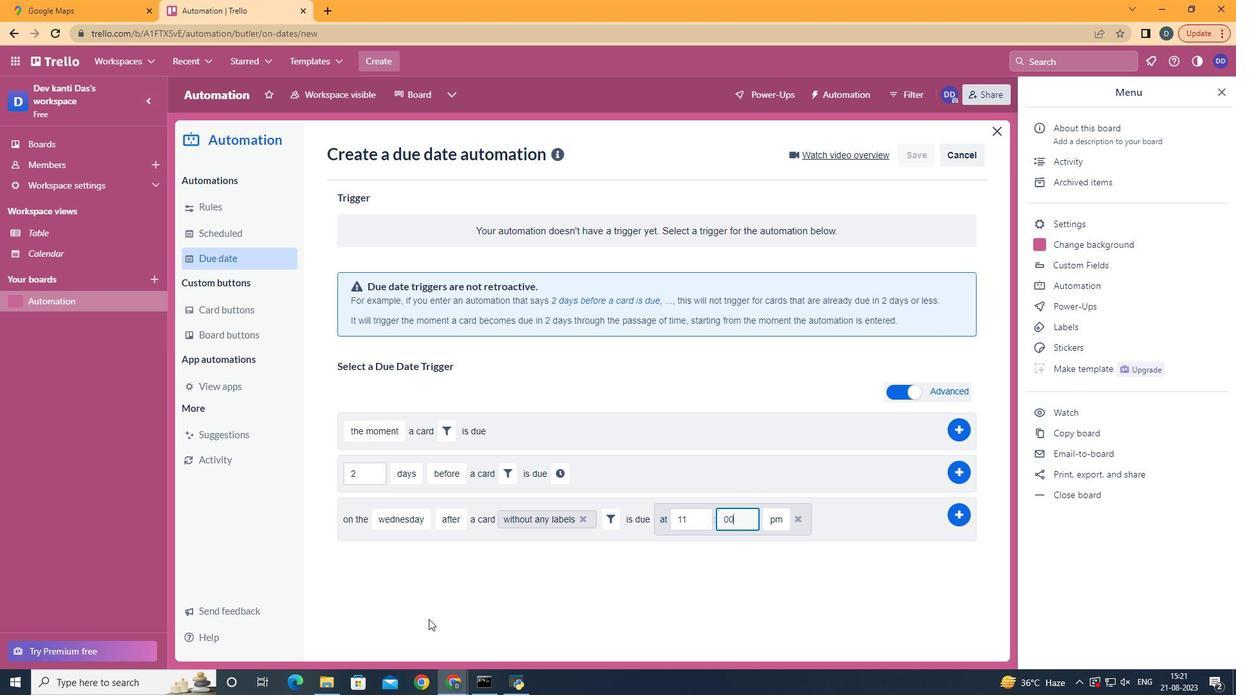 
Action: Key pressed 0
Screenshot: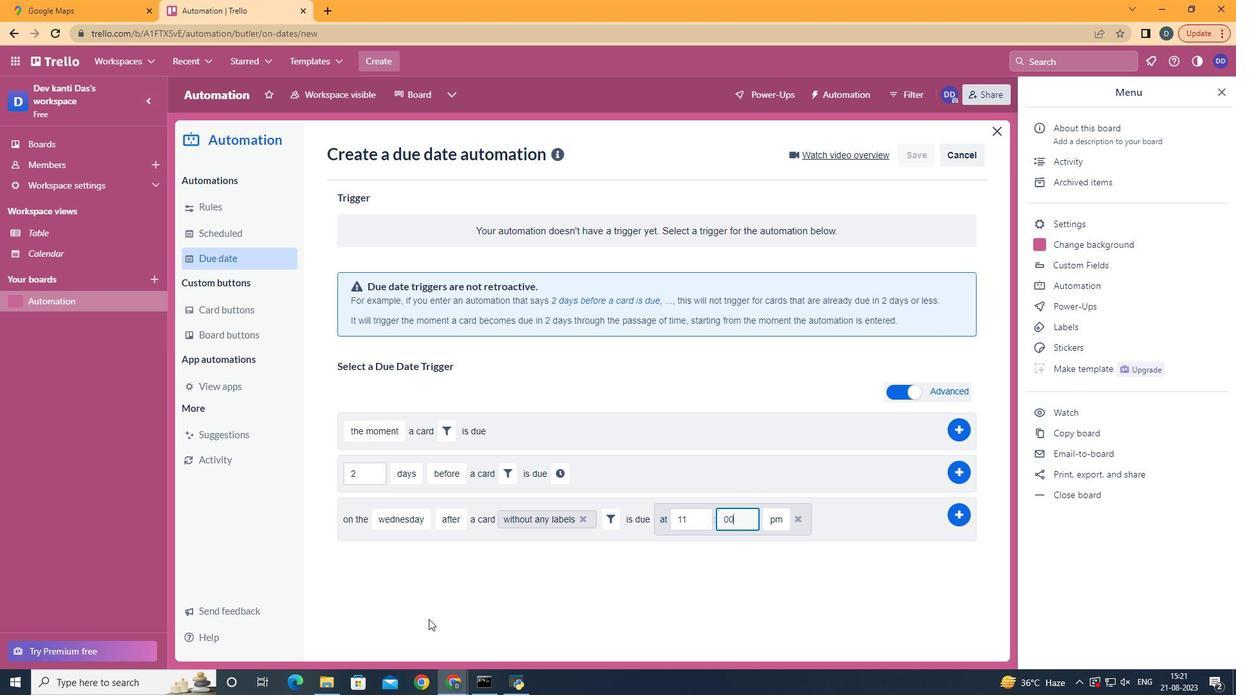 
Action: Mouse moved to (776, 540)
Screenshot: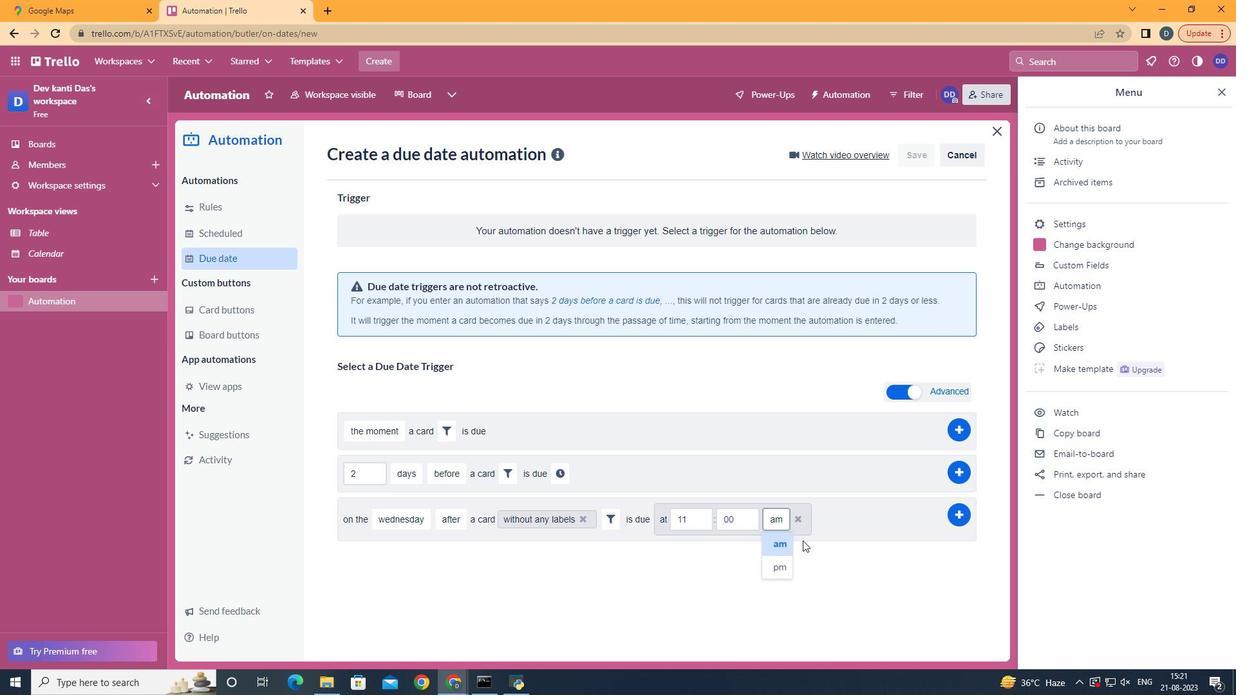 
Action: Mouse pressed left at (776, 540)
Screenshot: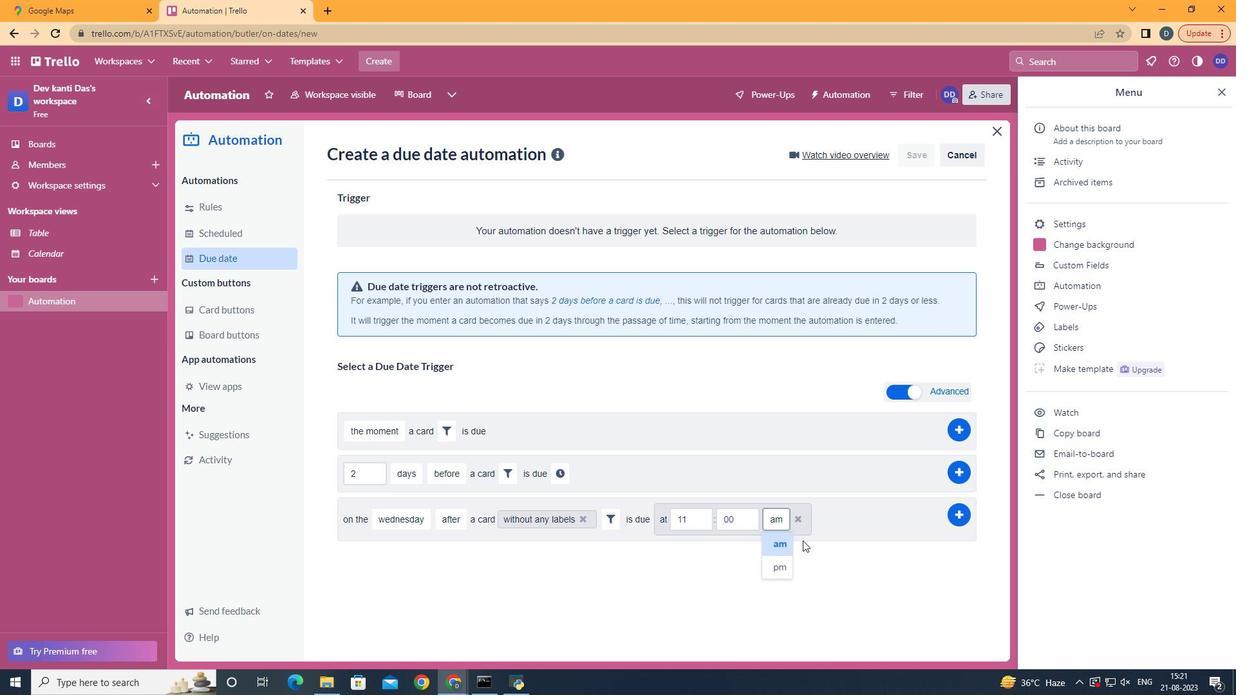
Action: Mouse moved to (957, 517)
Screenshot: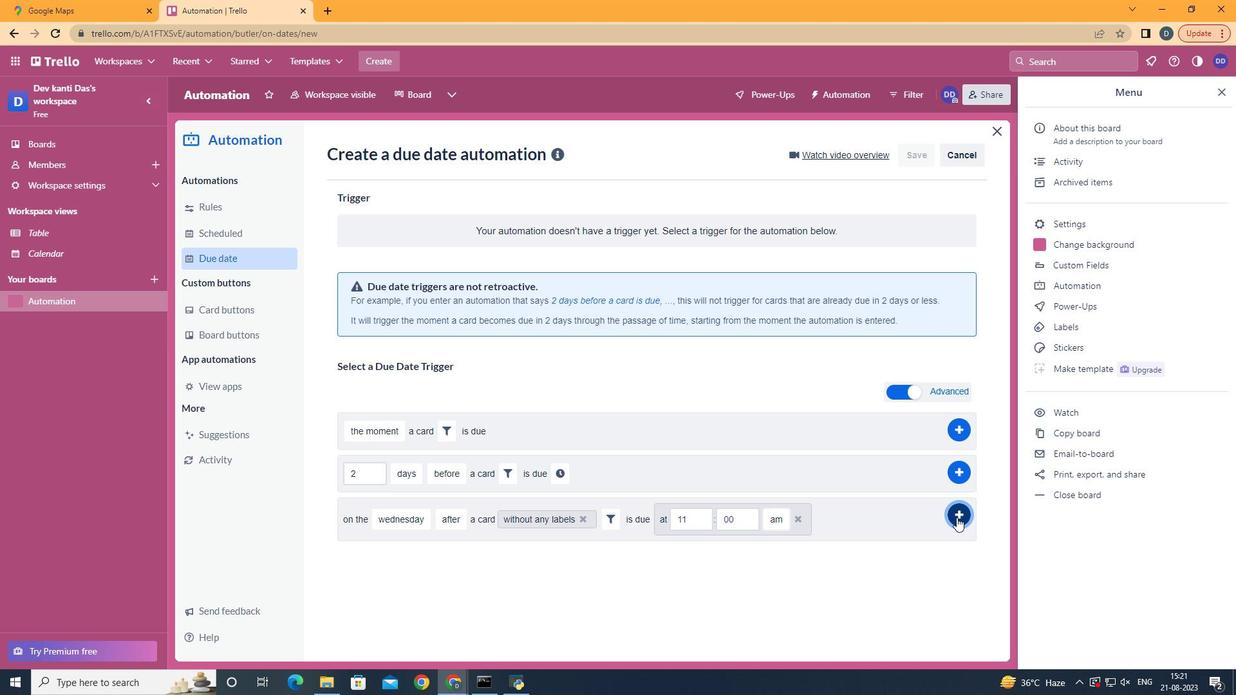
Action: Mouse pressed left at (957, 517)
Screenshot: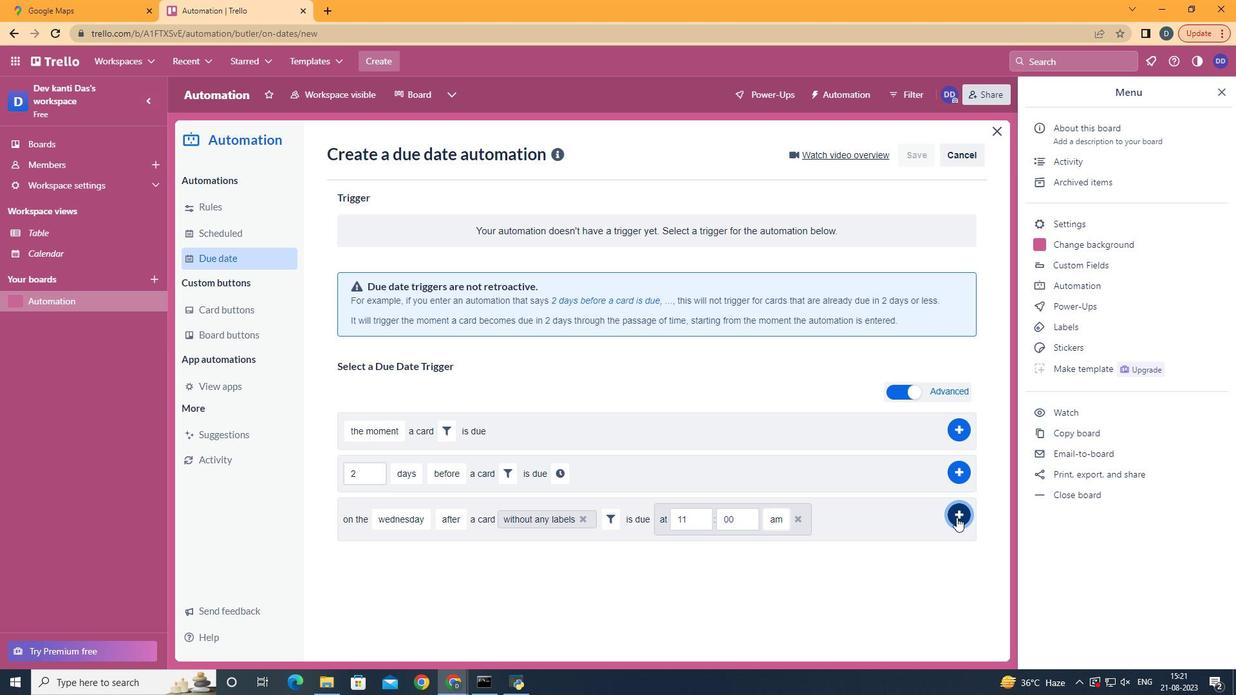 
